 Task: Open Card Card0000000189 in Board Board0000000048 in Workspace WS0000000016 in Trello. Add Member Ayush98111@gmail.com to Card Card0000000189 in Board Board0000000048 in Workspace WS0000000016 in Trello. Add Purple Label titled Label0000000189 to Card Card0000000189 in Board Board0000000048 in Workspace WS0000000016 in Trello. Add Checklist CL0000000189 to Card Card0000000189 in Board Board0000000048 in Workspace WS0000000016 in Trello. Add Dates with Start Date as Aug 01 2023 and Due Date as Aug 31 2023 to Card Card0000000189 in Board Board0000000048 in Workspace WS0000000016 in Trello
Action: Mouse moved to (642, 66)
Screenshot: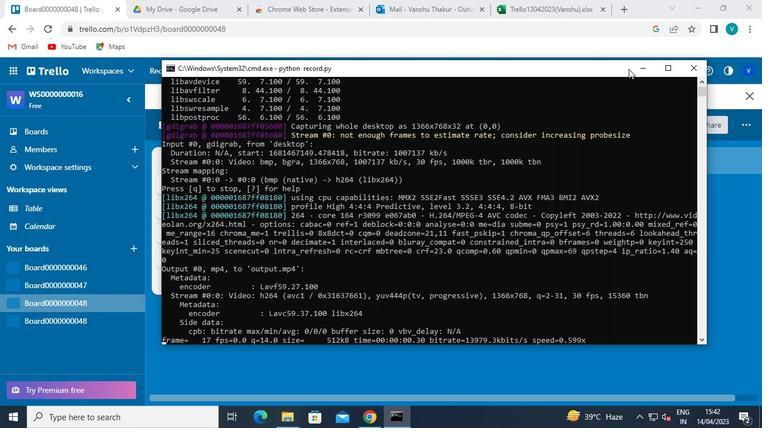 
Action: Mouse pressed left at (642, 66)
Screenshot: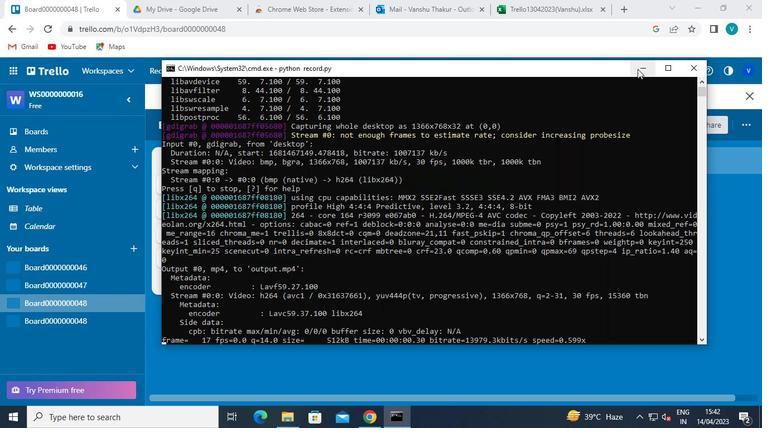 
Action: Mouse moved to (217, 184)
Screenshot: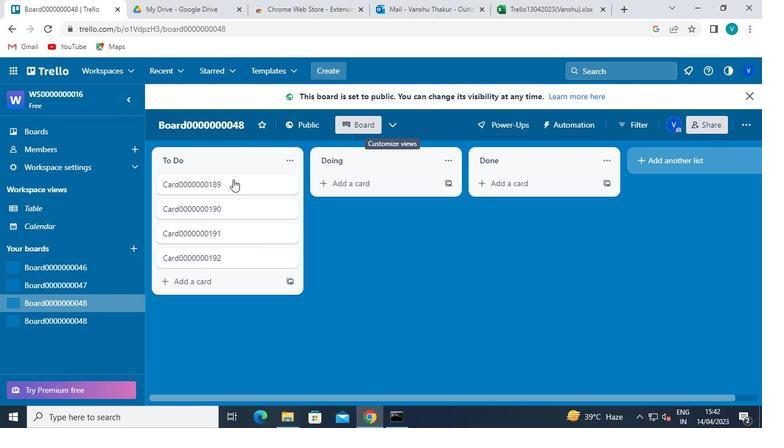 
Action: Mouse pressed left at (217, 184)
Screenshot: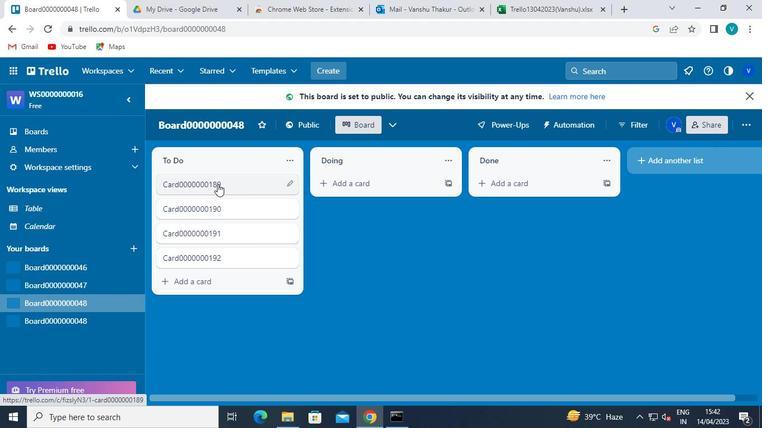 
Action: Mouse moved to (536, 160)
Screenshot: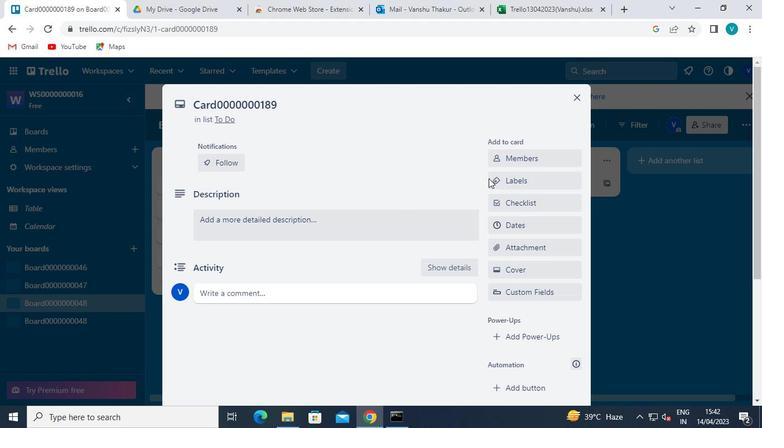 
Action: Mouse pressed left at (536, 160)
Screenshot: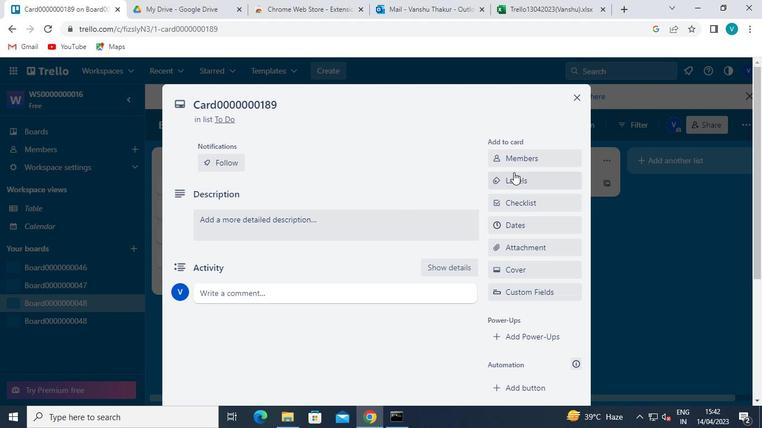 
Action: Mouse moved to (526, 207)
Screenshot: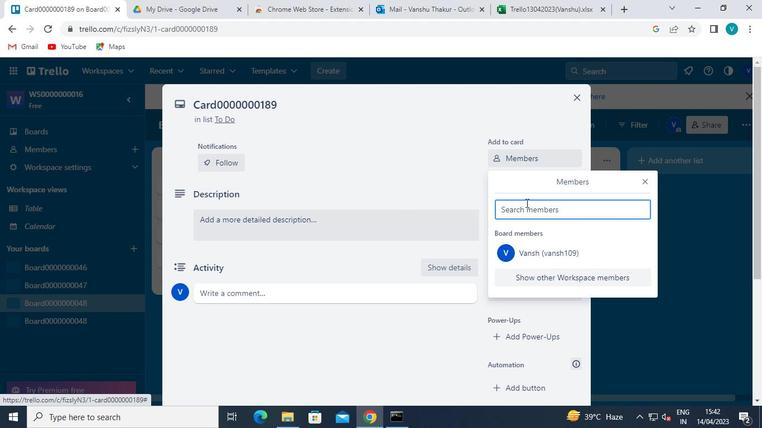 
Action: Mouse pressed left at (526, 207)
Screenshot: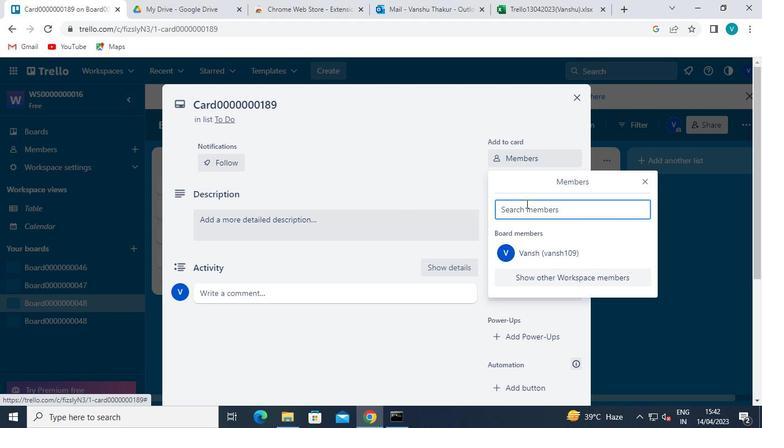 
Action: Mouse moved to (526, 207)
Screenshot: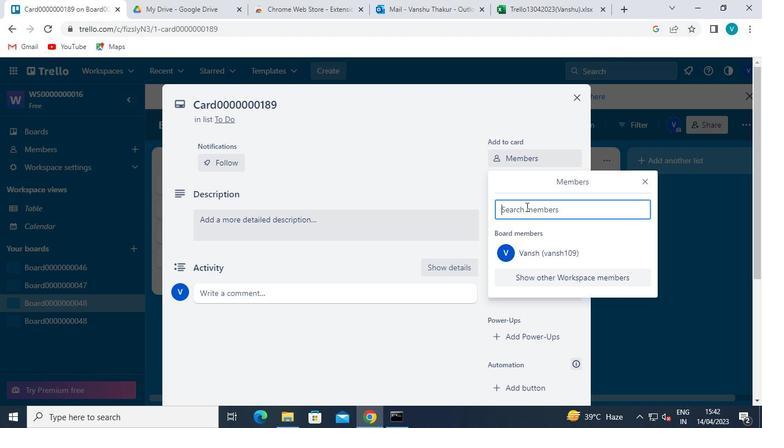 
Action: Keyboard Key.shift
Screenshot: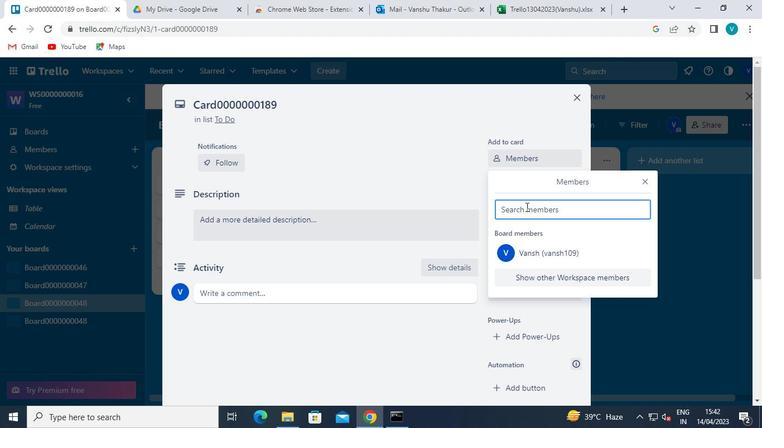 
Action: Keyboard A
Screenshot: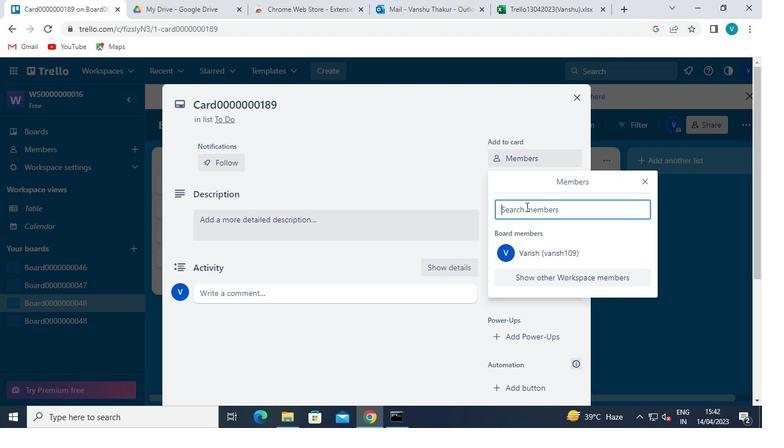 
Action: Keyboard y
Screenshot: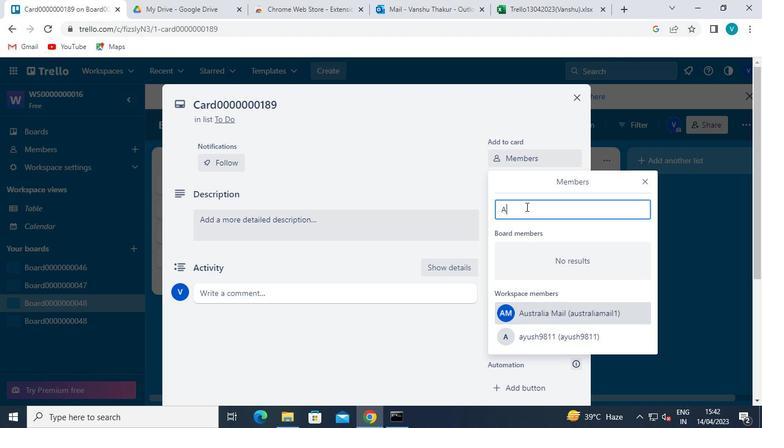 
Action: Keyboard u
Screenshot: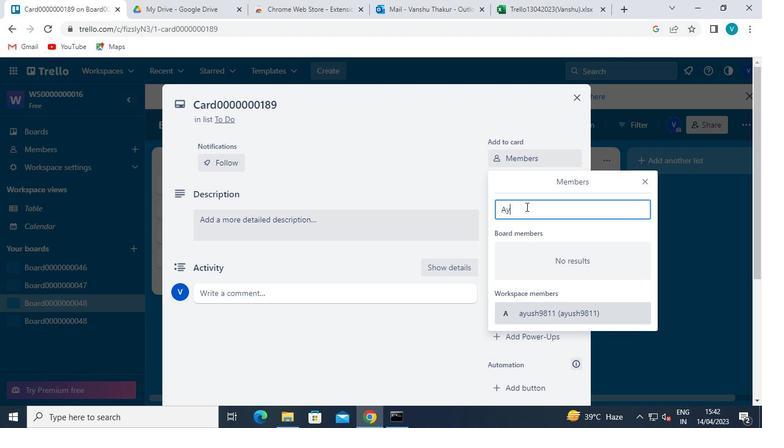 
Action: Keyboard s
Screenshot: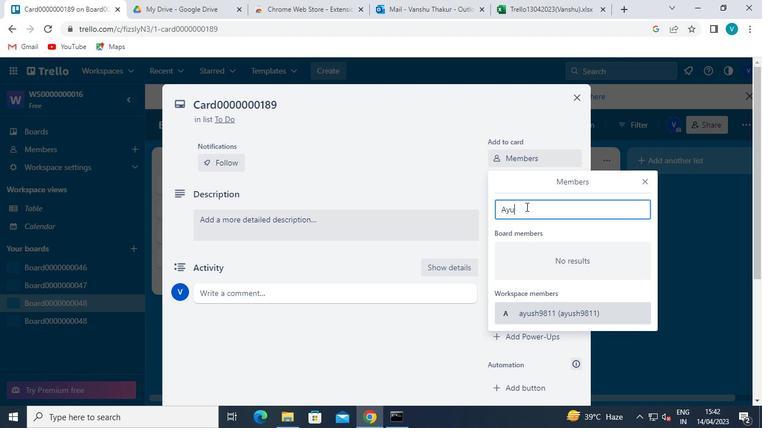 
Action: Keyboard h
Screenshot: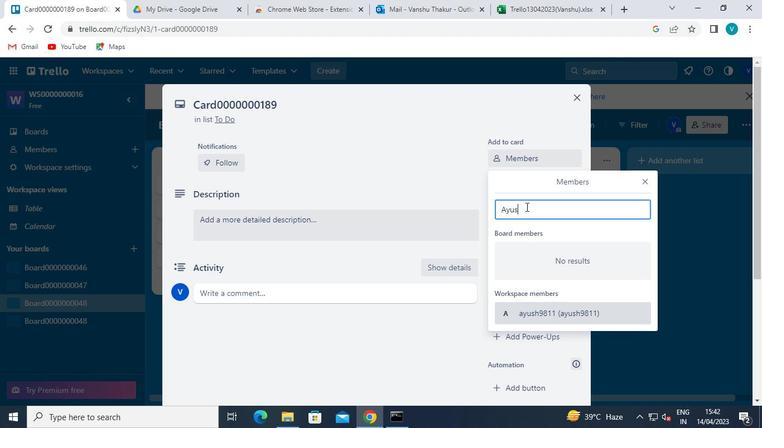
Action: Keyboard <105>
Screenshot: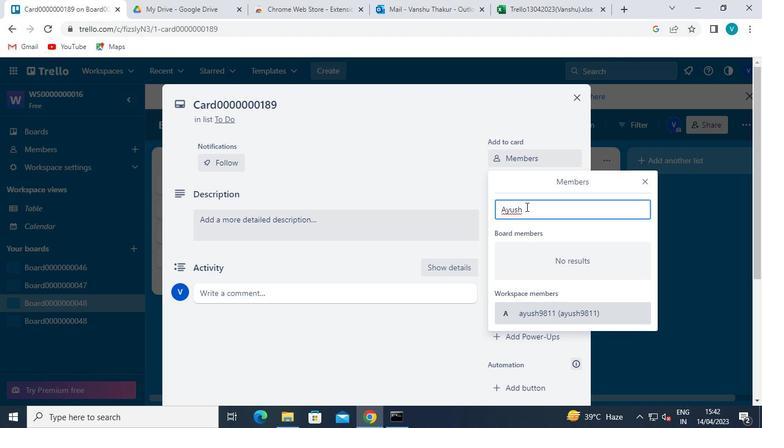 
Action: Keyboard <104>
Screenshot: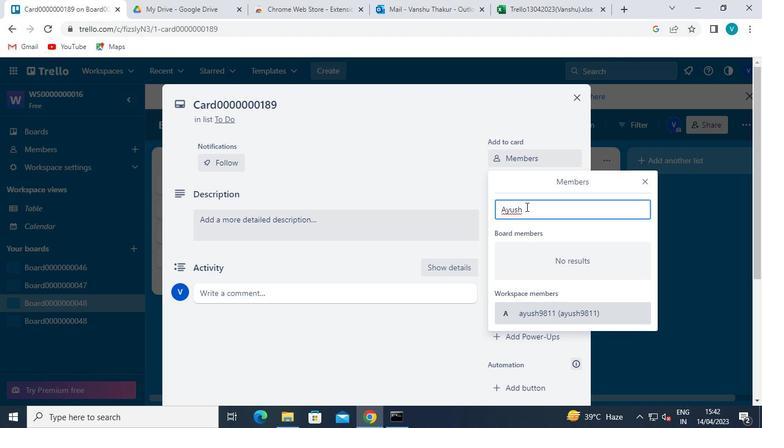 
Action: Keyboard <97>
Screenshot: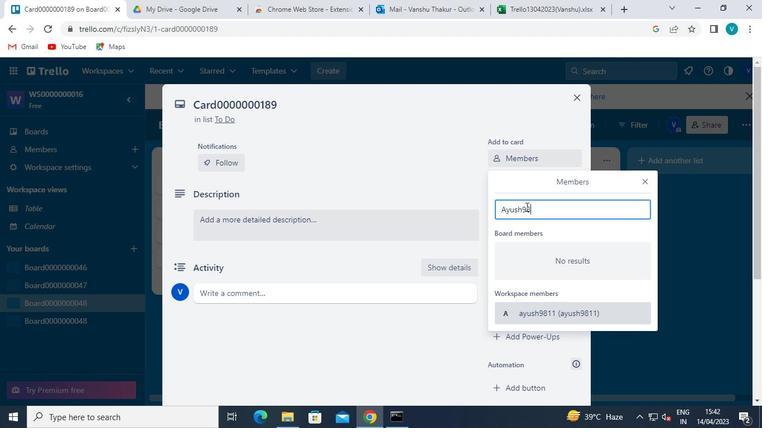 
Action: Keyboard <97>
Screenshot: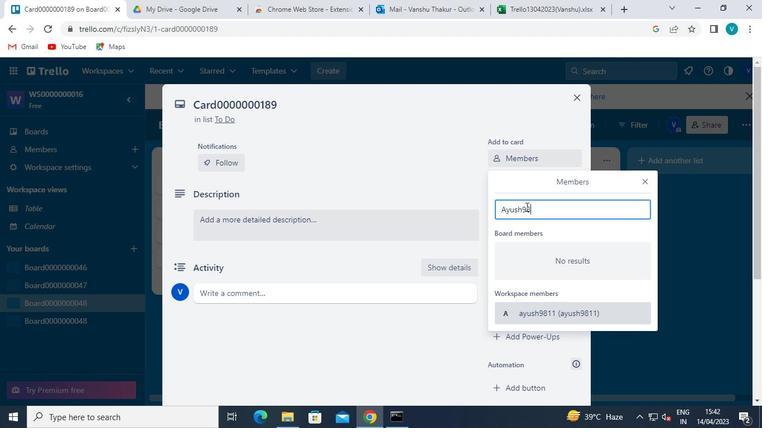 
Action: Keyboard Key.shift
Screenshot: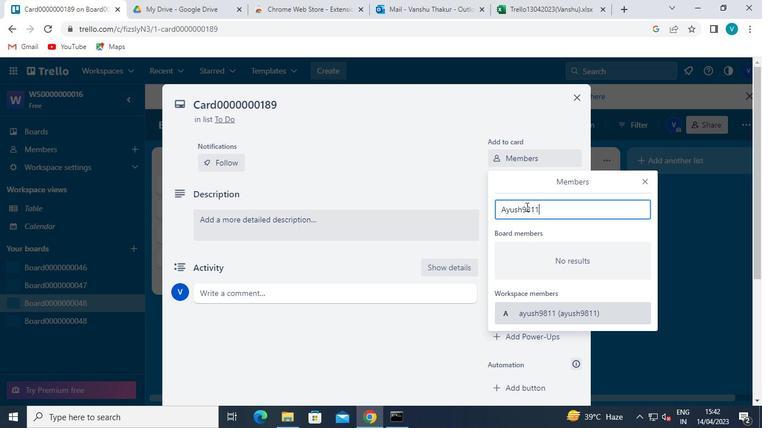 
Action: Keyboard @
Screenshot: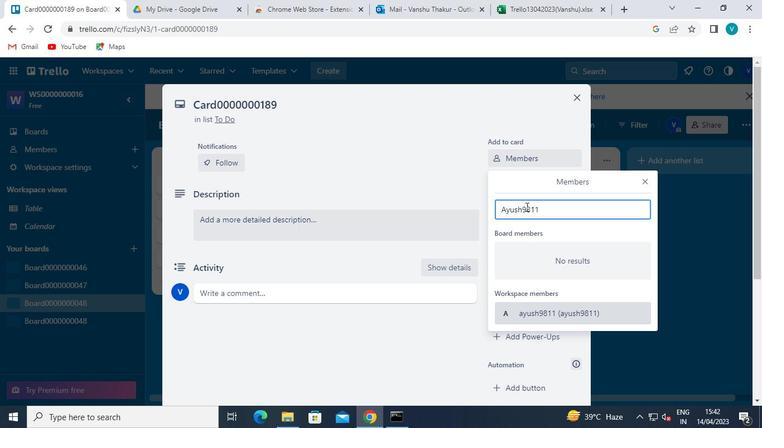 
Action: Keyboard g
Screenshot: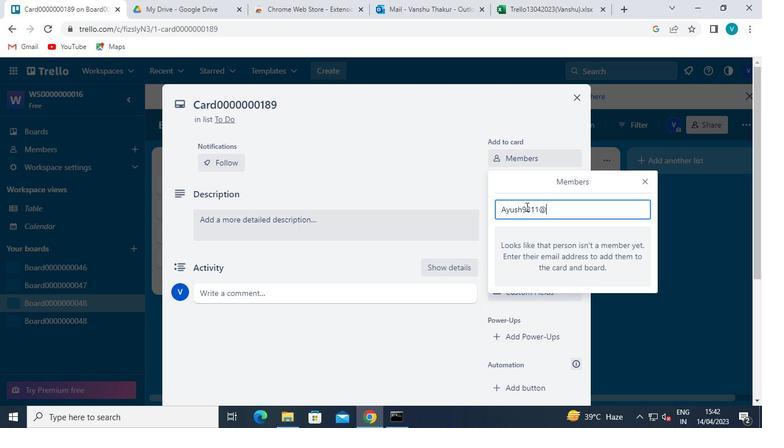 
Action: Keyboard m
Screenshot: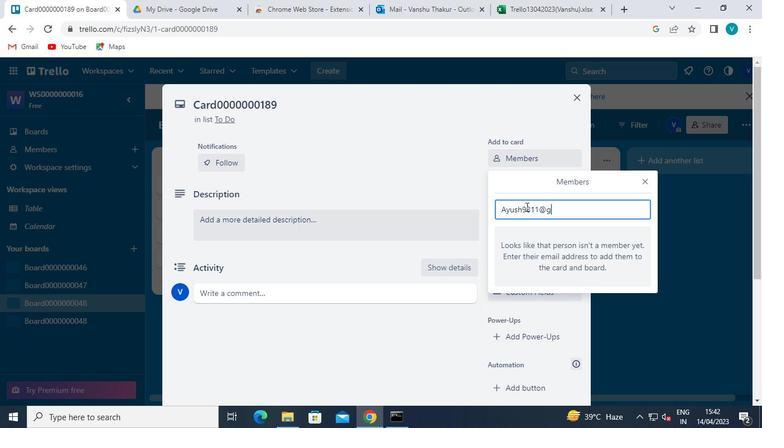 
Action: Keyboard a
Screenshot: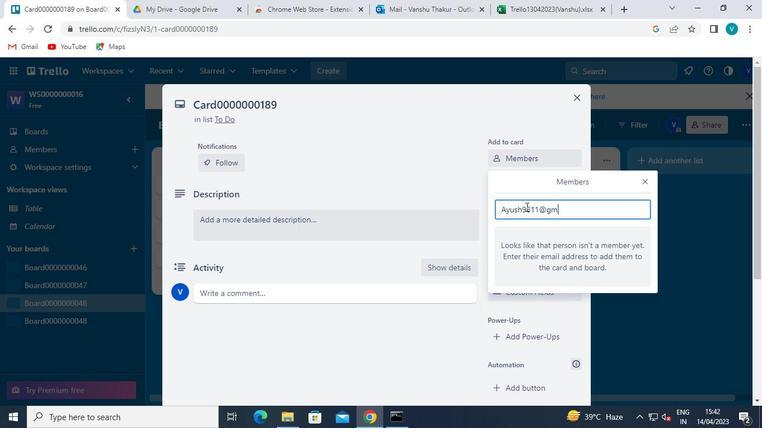 
Action: Keyboard i
Screenshot: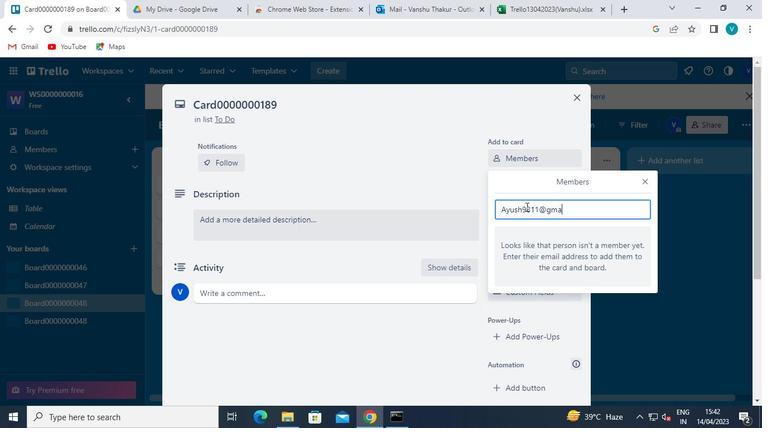 
Action: Keyboard l
Screenshot: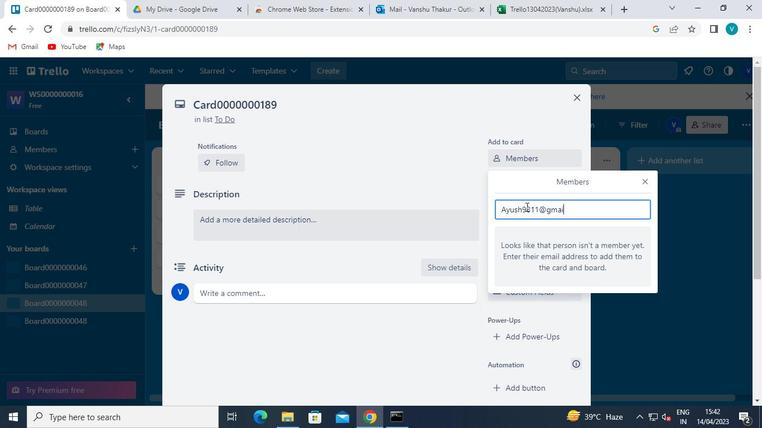 
Action: Keyboard <110>
Screenshot: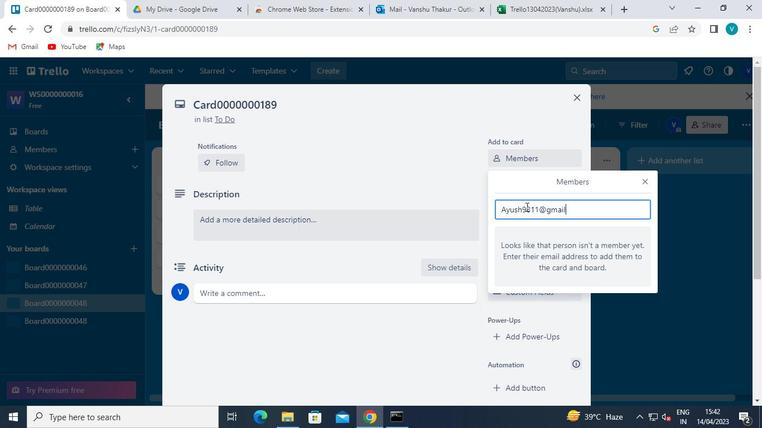 
Action: Keyboard c
Screenshot: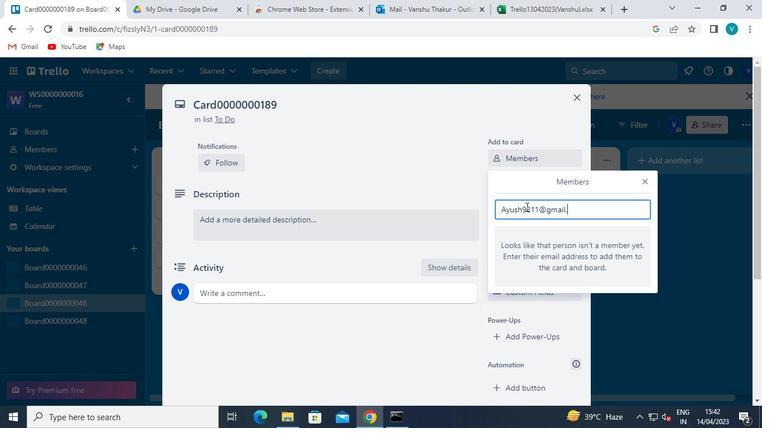 
Action: Keyboard o
Screenshot: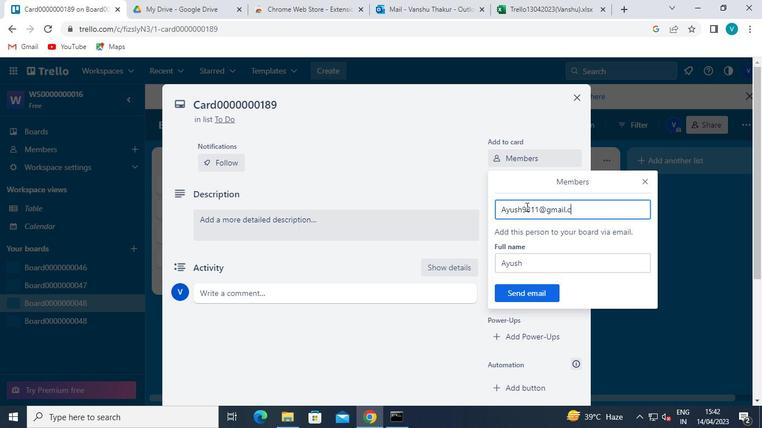 
Action: Keyboard m
Screenshot: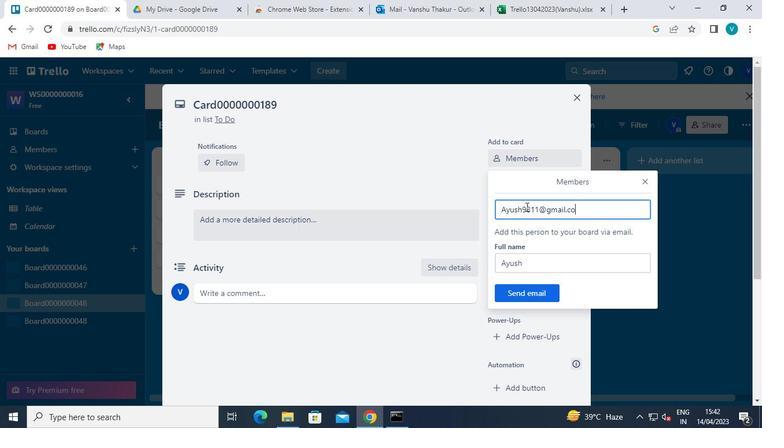 
Action: Mouse moved to (518, 296)
Screenshot: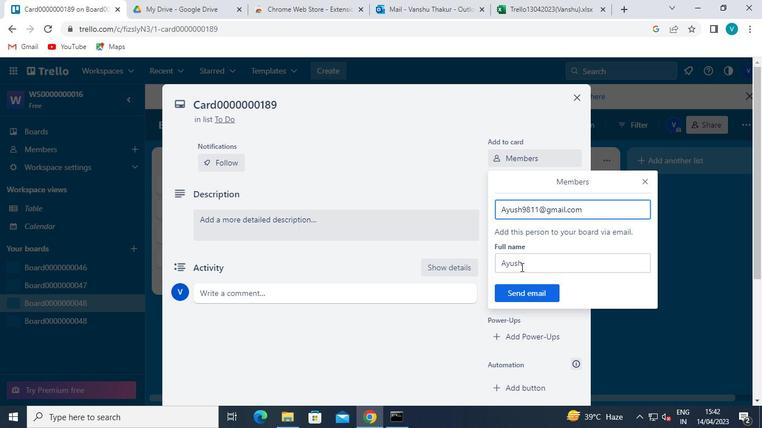 
Action: Mouse pressed left at (518, 296)
Screenshot: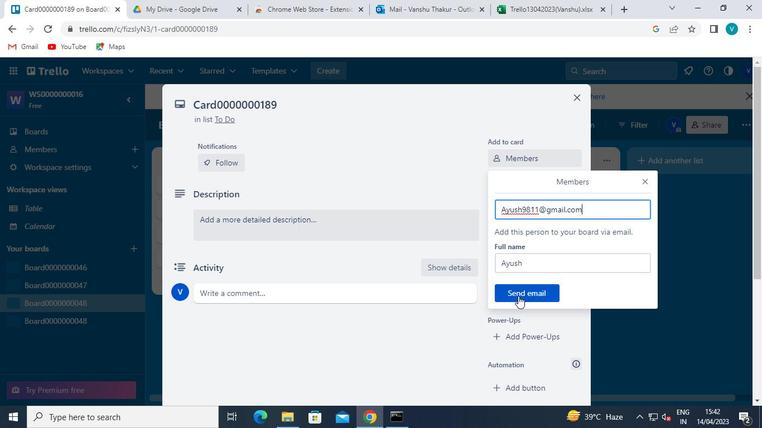 
Action: Mouse moved to (543, 217)
Screenshot: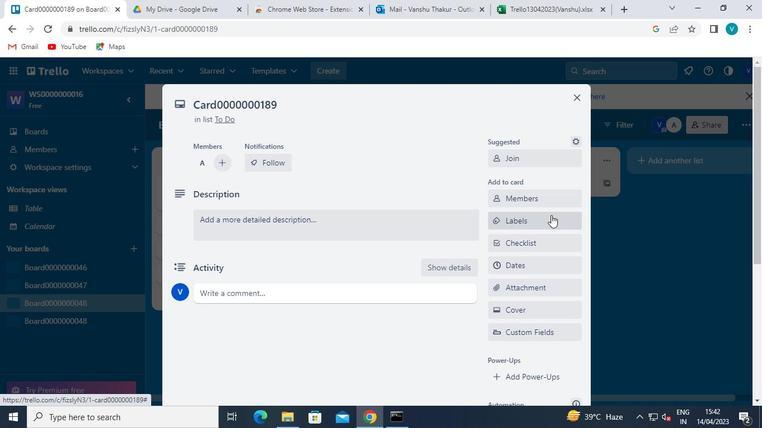 
Action: Mouse pressed left at (543, 217)
Screenshot: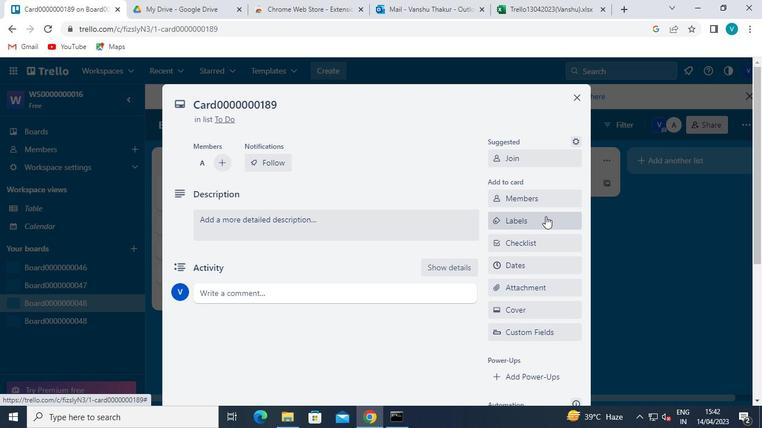 
Action: Mouse moved to (561, 292)
Screenshot: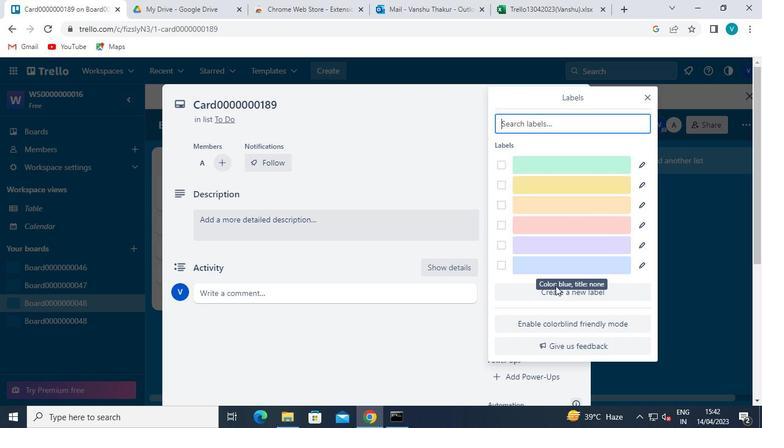 
Action: Mouse pressed left at (561, 292)
Screenshot: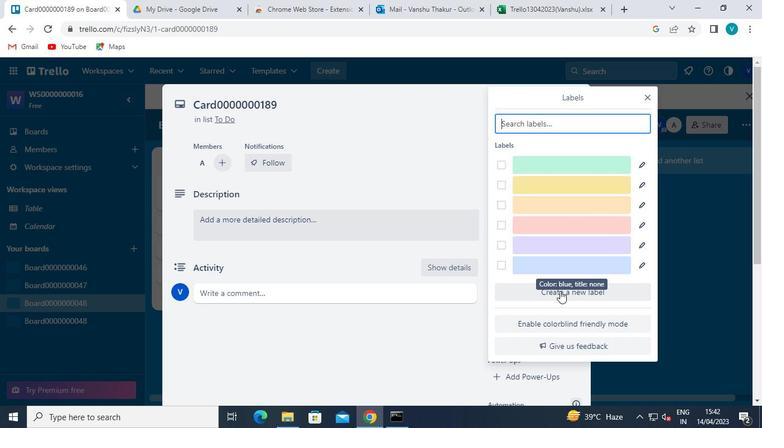 
Action: Mouse moved to (633, 256)
Screenshot: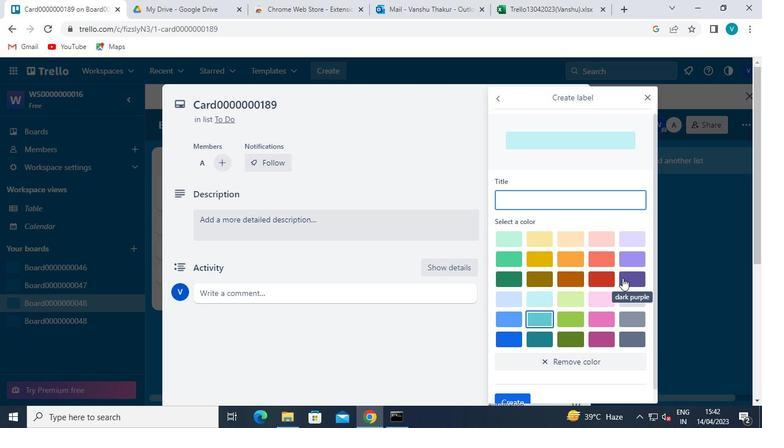 
Action: Mouse pressed left at (633, 256)
Screenshot: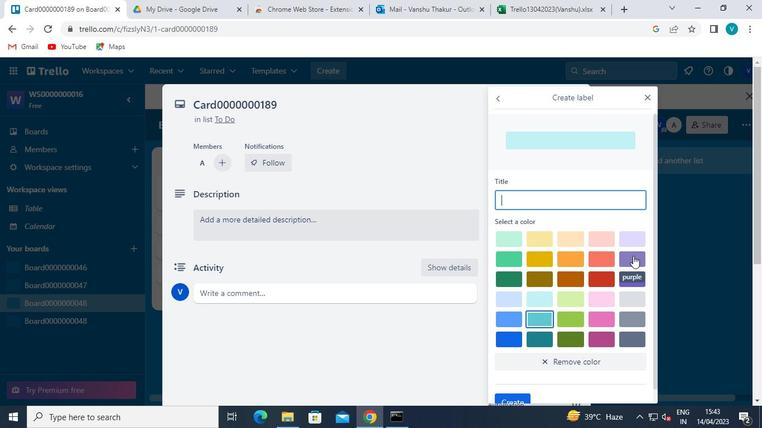 
Action: Mouse moved to (527, 197)
Screenshot: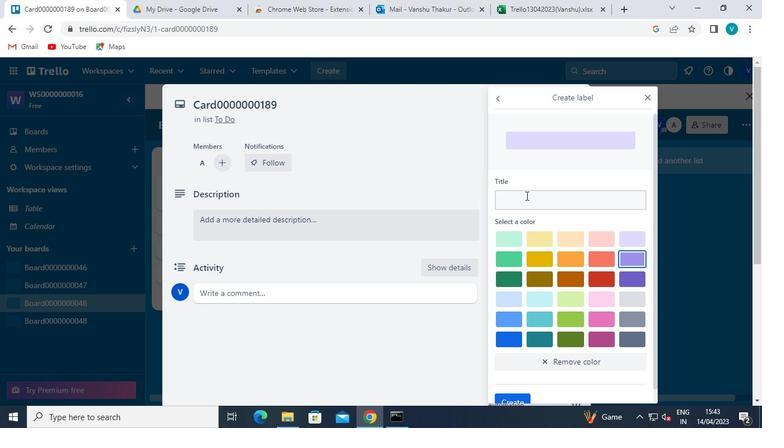 
Action: Mouse pressed left at (527, 197)
Screenshot: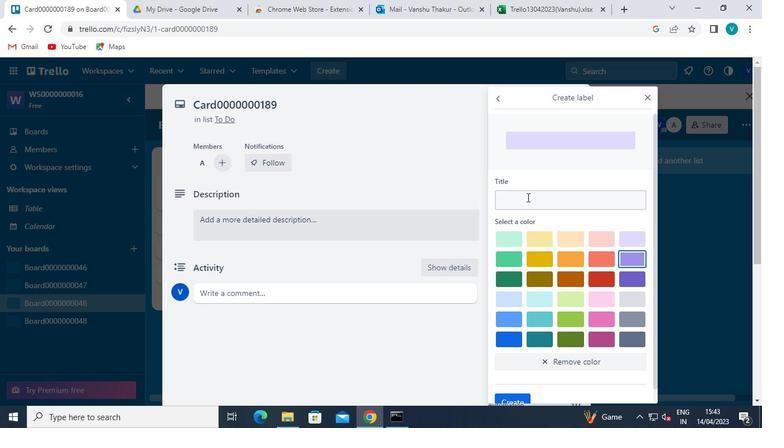 
Action: Mouse moved to (527, 197)
Screenshot: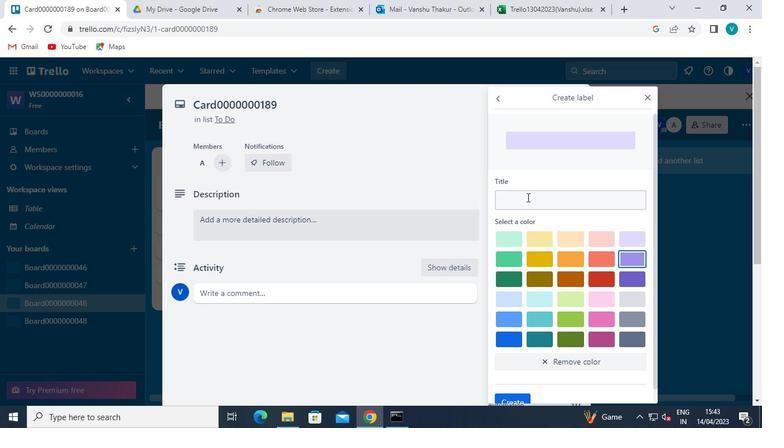 
Action: Keyboard Key.shift
Screenshot: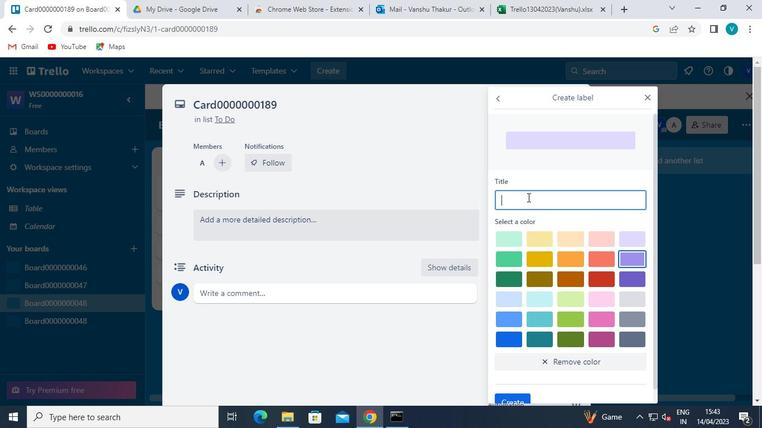 
Action: Keyboard L
Screenshot: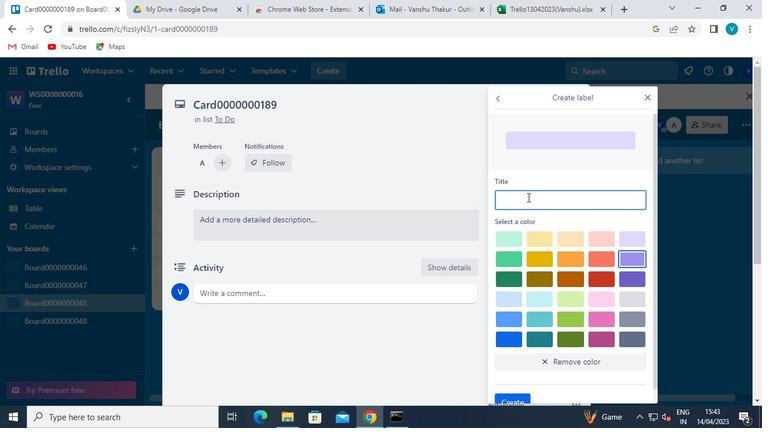 
Action: Keyboard a
Screenshot: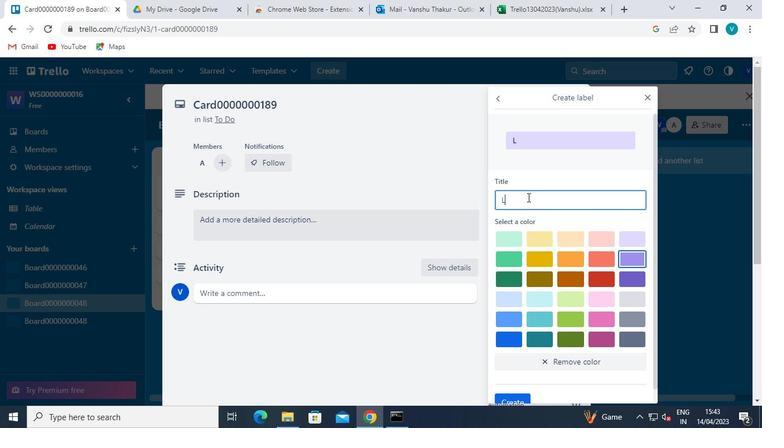 
Action: Keyboard b
Screenshot: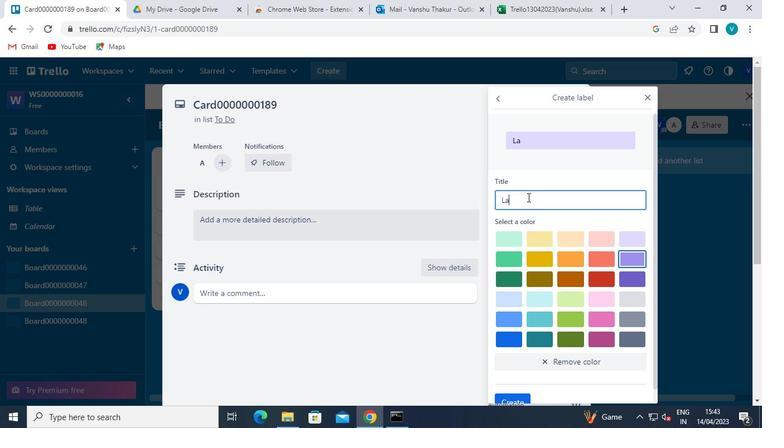 
Action: Keyboard e
Screenshot: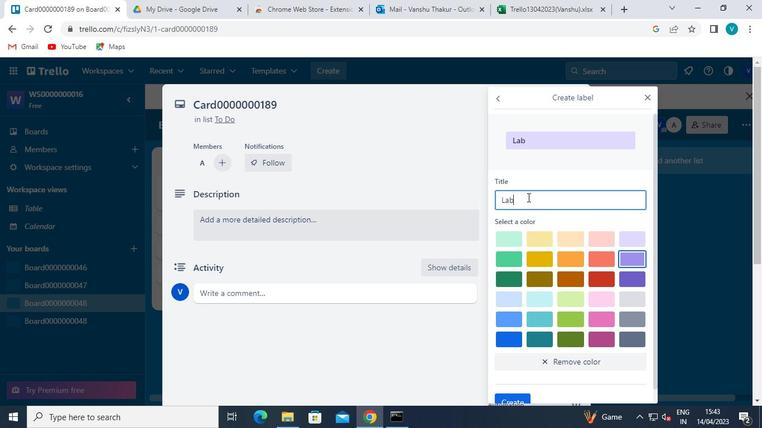
Action: Keyboard l
Screenshot: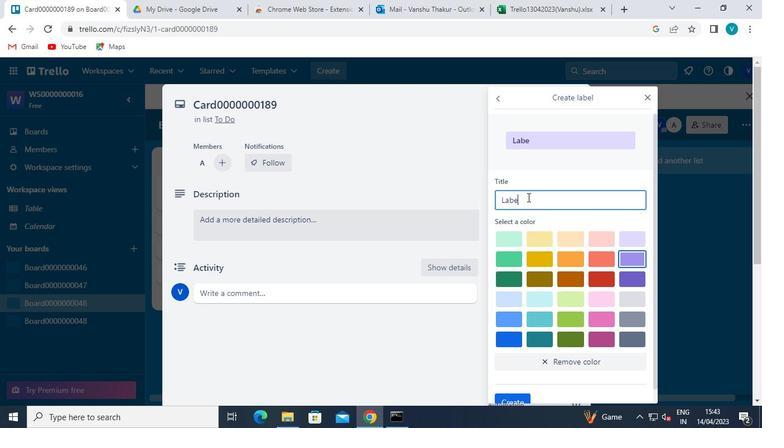 
Action: Keyboard <96>
Screenshot: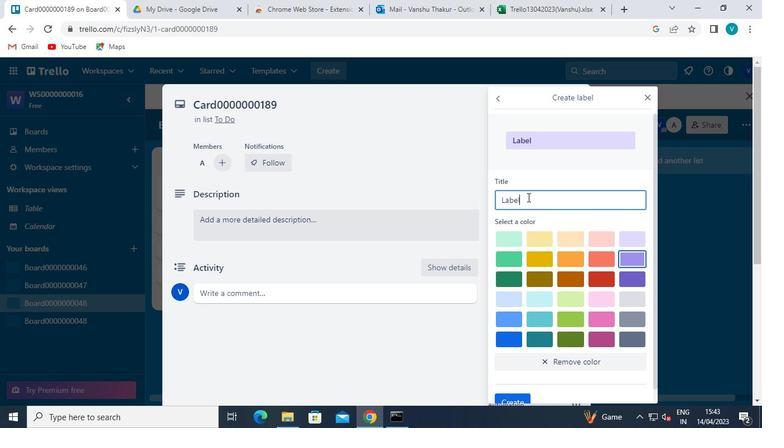 
Action: Keyboard <96>
Screenshot: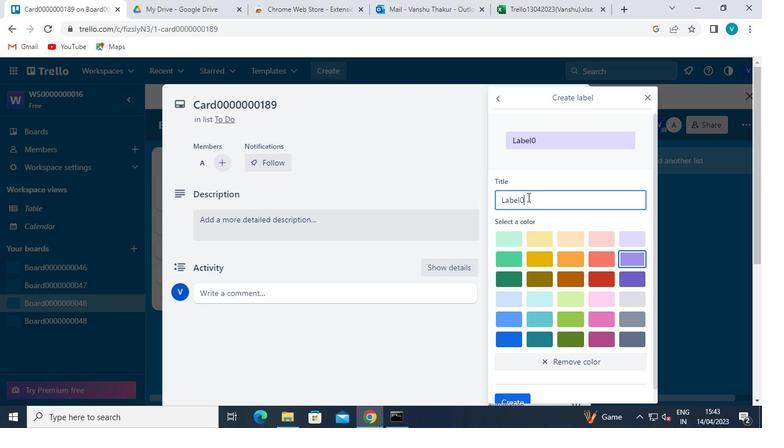 
Action: Keyboard <96>
Screenshot: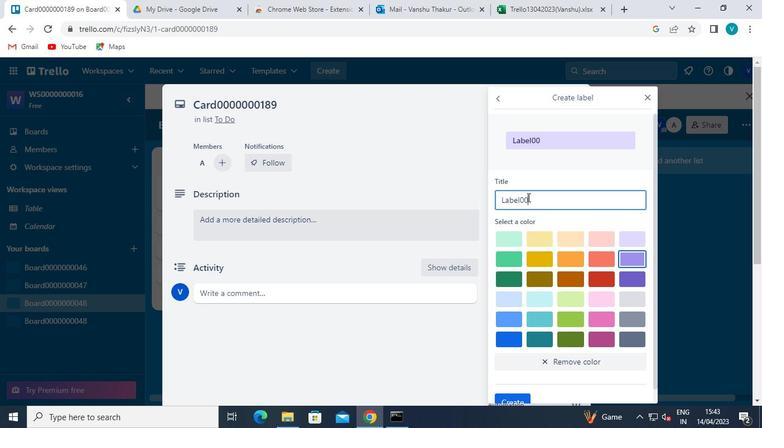 
Action: Keyboard <96>
Screenshot: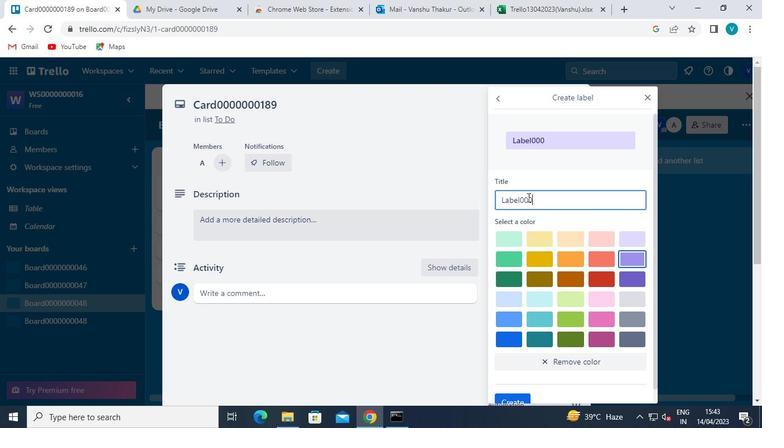 
Action: Keyboard <96>
Screenshot: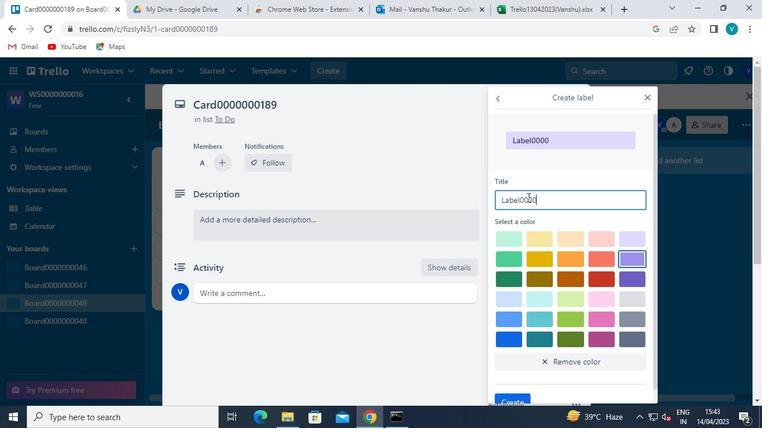 
Action: Keyboard <96>
Screenshot: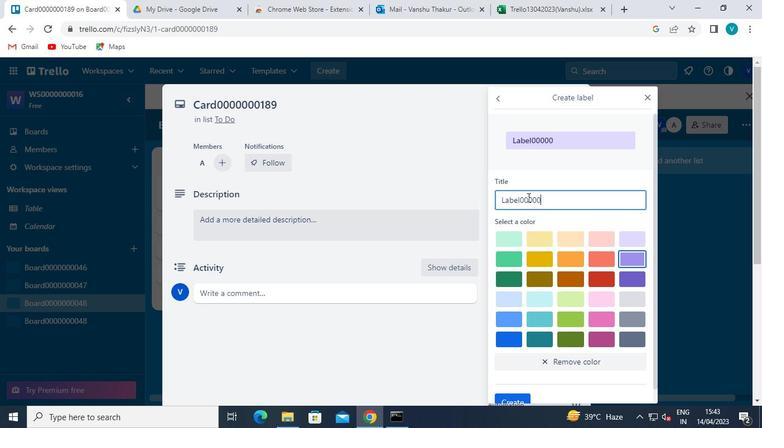
Action: Keyboard <96>
Screenshot: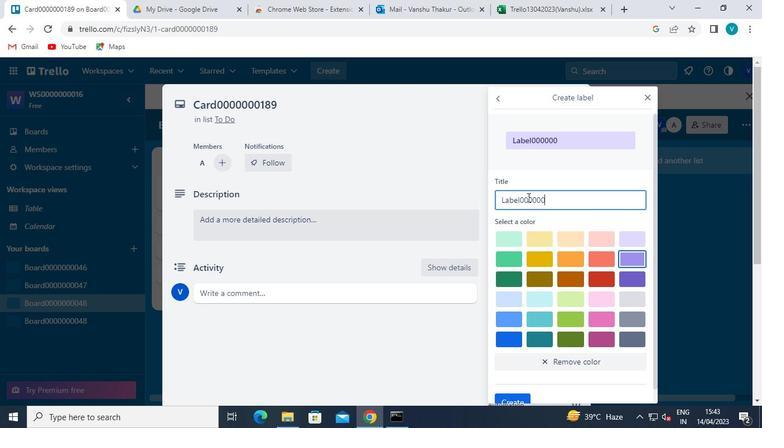 
Action: Keyboard <97>
Screenshot: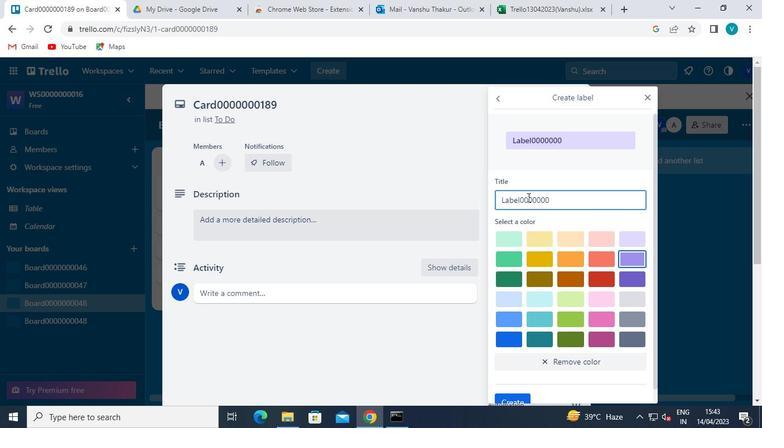 
Action: Keyboard <104>
Screenshot: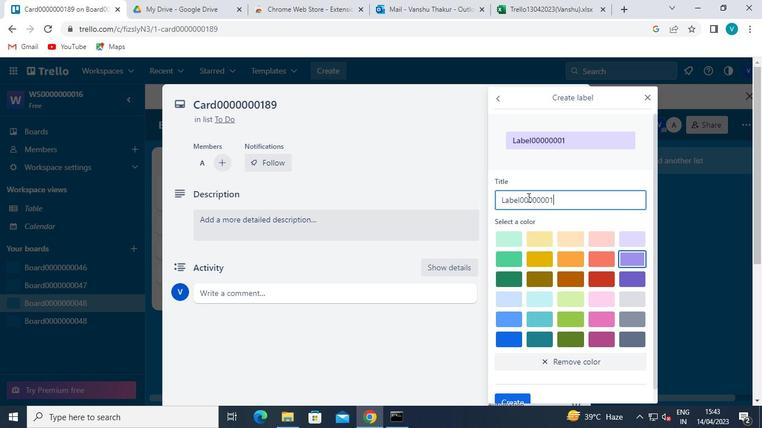 
Action: Keyboard <105>
Screenshot: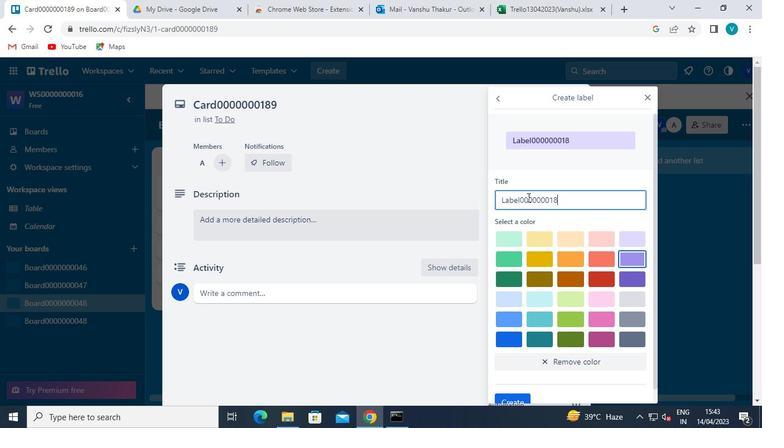 
Action: Mouse moved to (516, 389)
Screenshot: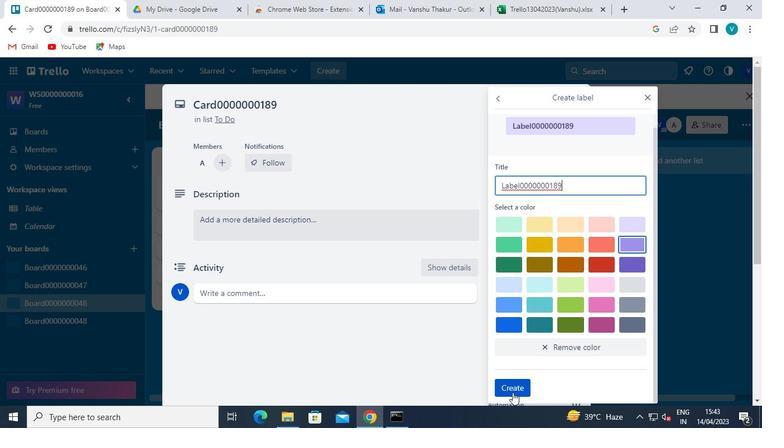 
Action: Mouse pressed left at (516, 389)
Screenshot: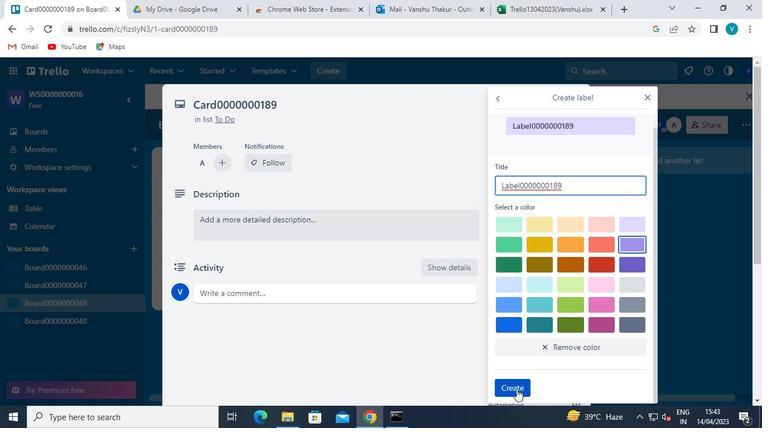 
Action: Mouse moved to (649, 104)
Screenshot: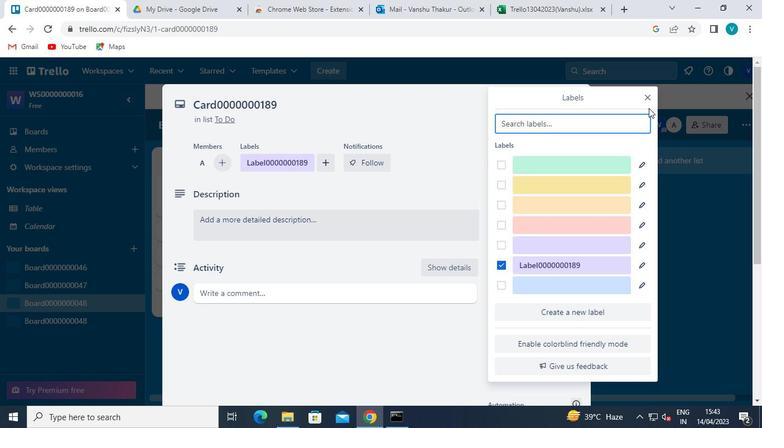 
Action: Mouse pressed left at (649, 104)
Screenshot: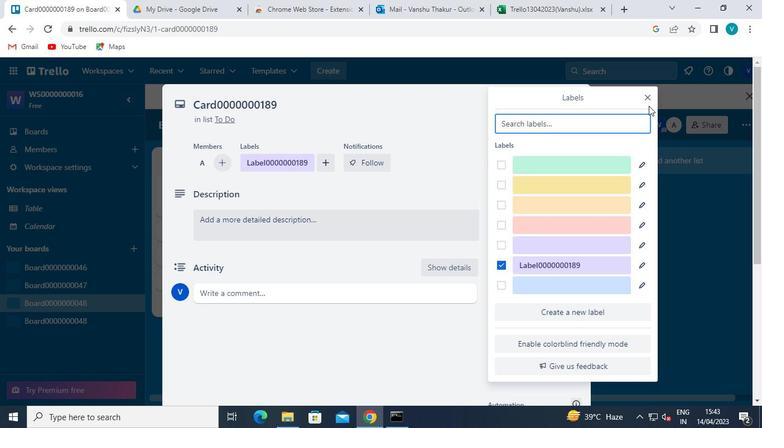 
Action: Mouse moved to (649, 99)
Screenshot: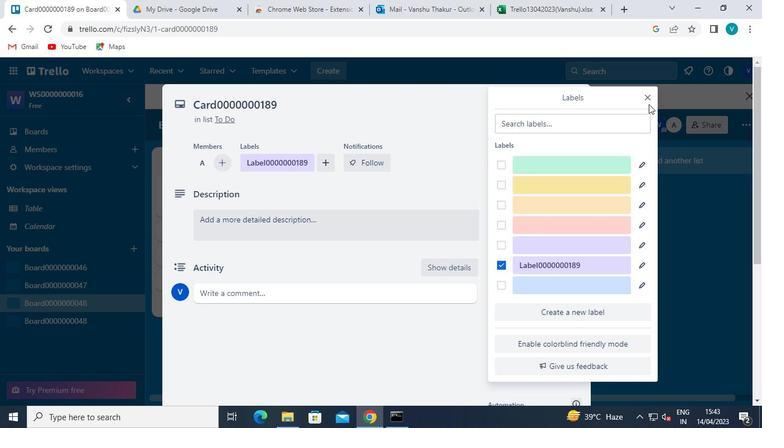 
Action: Mouse pressed left at (649, 99)
Screenshot: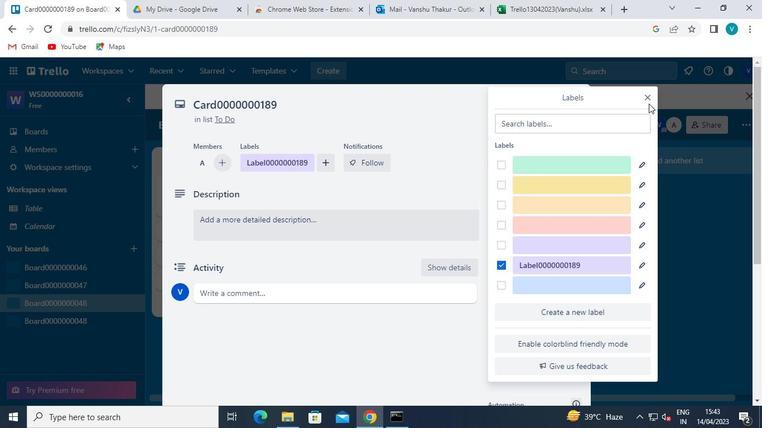 
Action: Mouse moved to (545, 243)
Screenshot: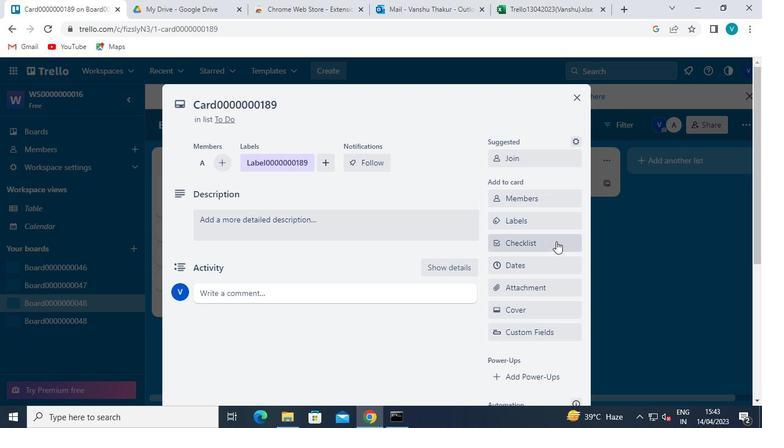 
Action: Mouse pressed left at (545, 243)
Screenshot: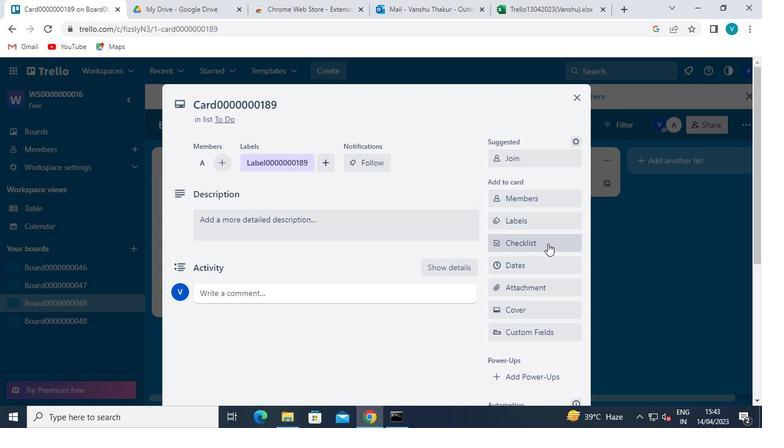 
Action: Mouse moved to (553, 290)
Screenshot: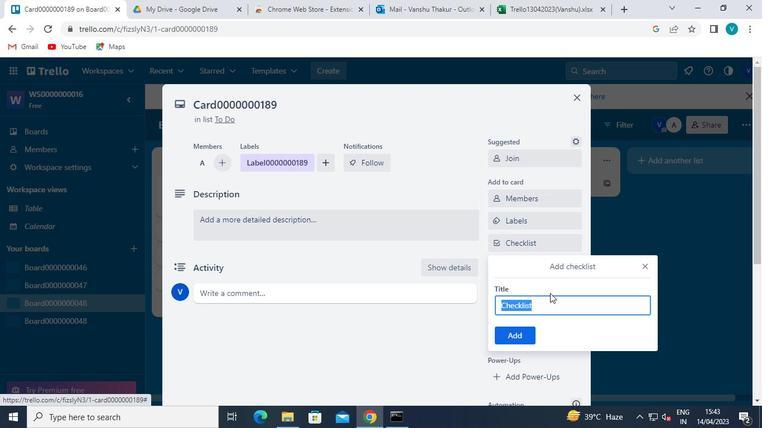 
Action: Keyboard Key.shift
Screenshot: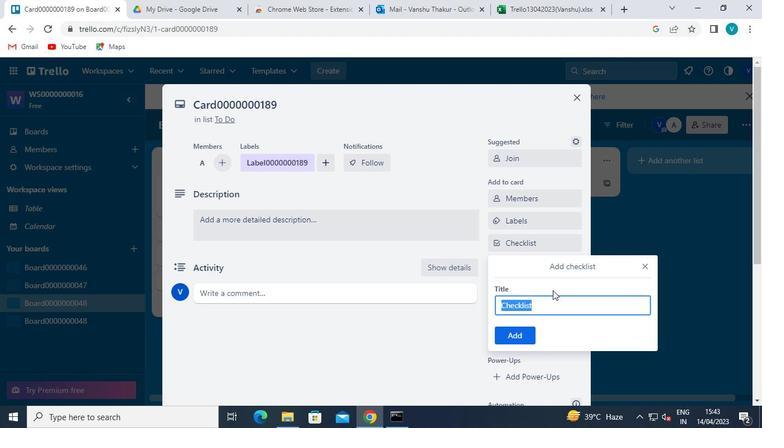 
Action: Keyboard C
Screenshot: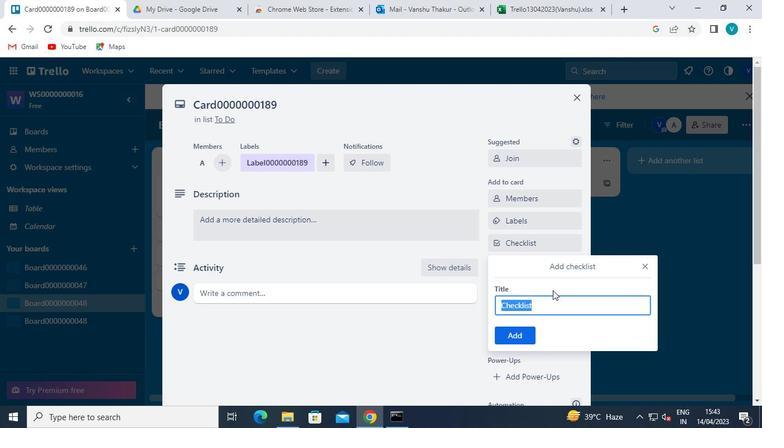 
Action: Keyboard L
Screenshot: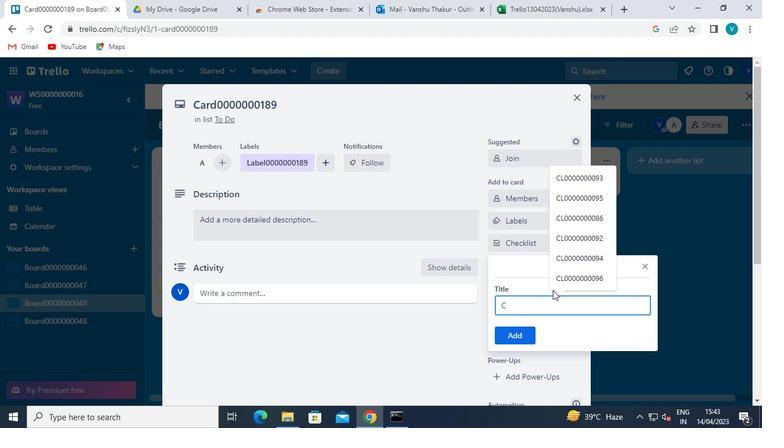 
Action: Keyboard <96>
Screenshot: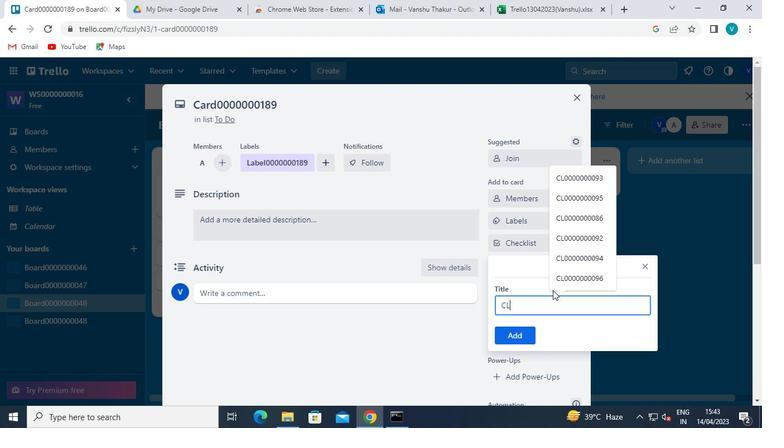
Action: Keyboard <96>
Screenshot: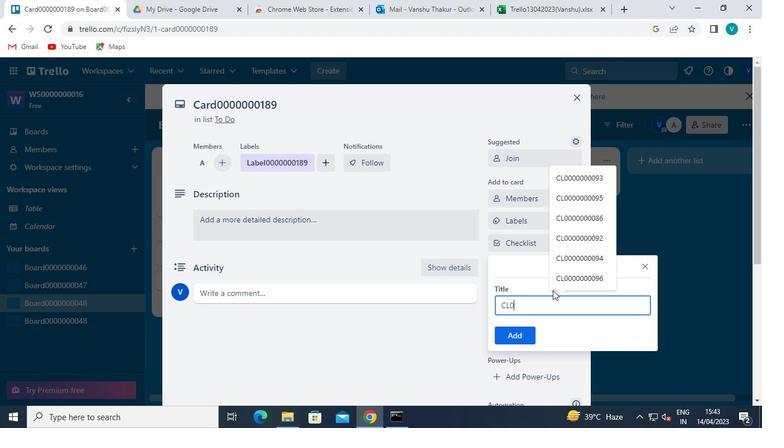 
Action: Keyboard <96>
Screenshot: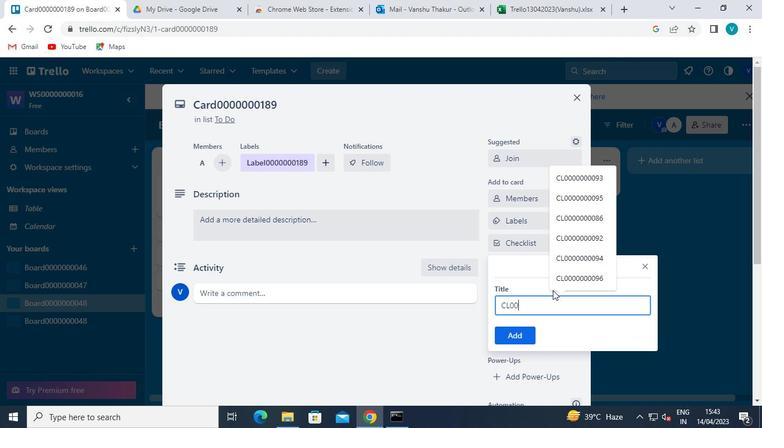 
Action: Keyboard <96>
Screenshot: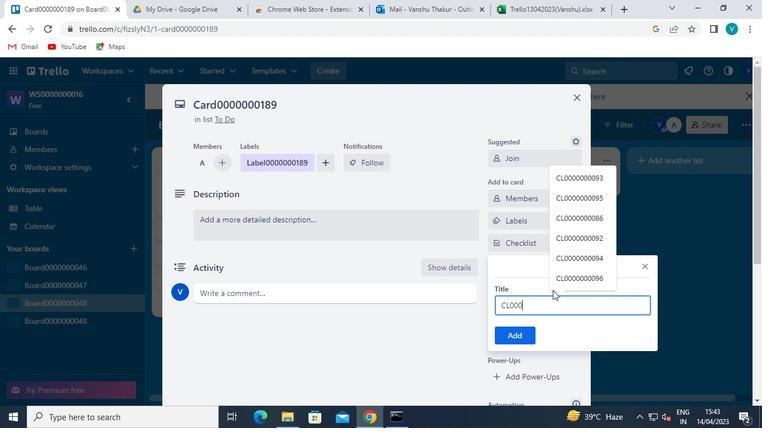 
Action: Keyboard <96>
Screenshot: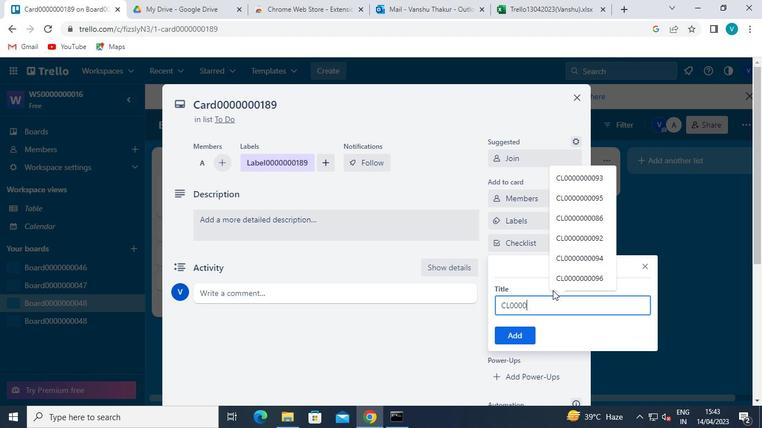 
Action: Keyboard <96>
Screenshot: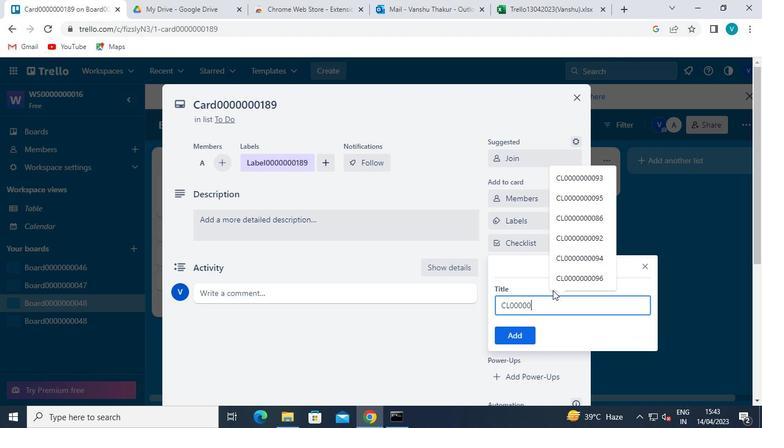 
Action: Keyboard <96>
Screenshot: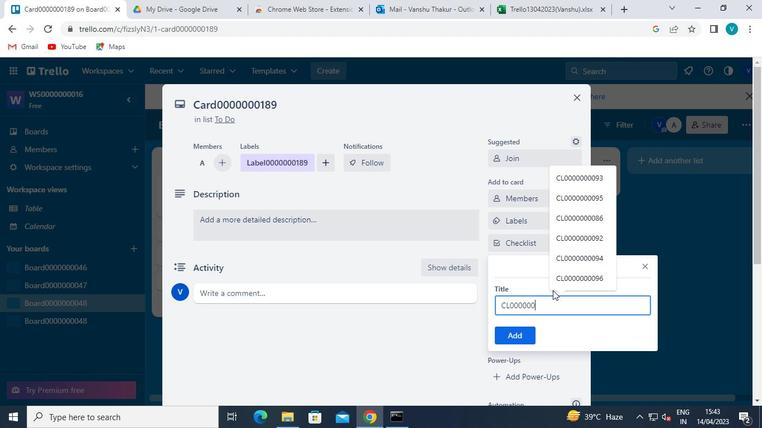 
Action: Keyboard <97>
Screenshot: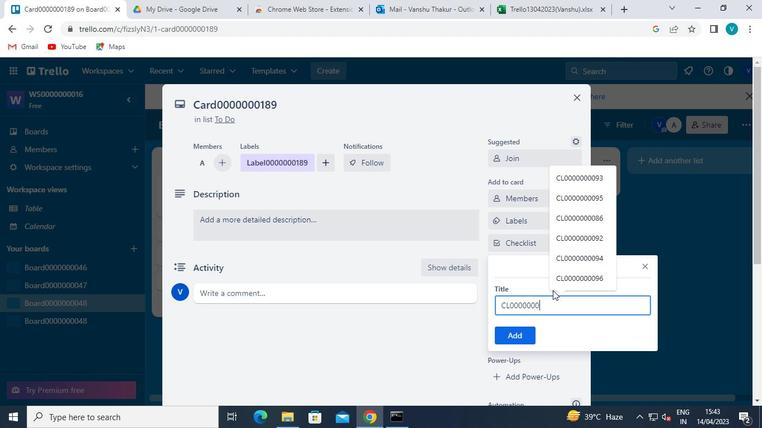 
Action: Keyboard <104>
Screenshot: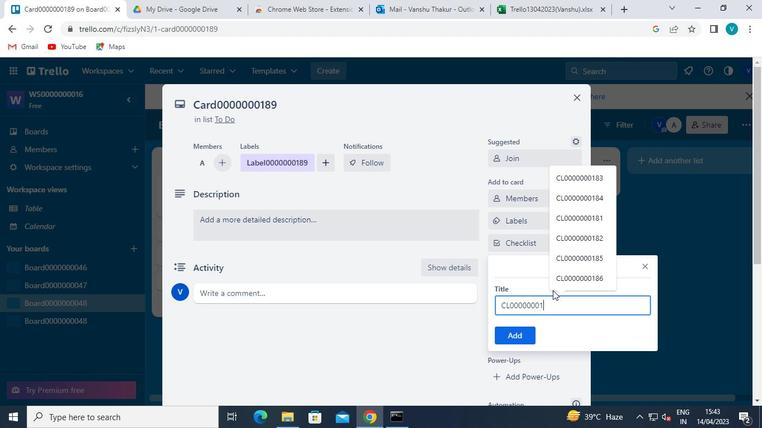 
Action: Keyboard <105>
Screenshot: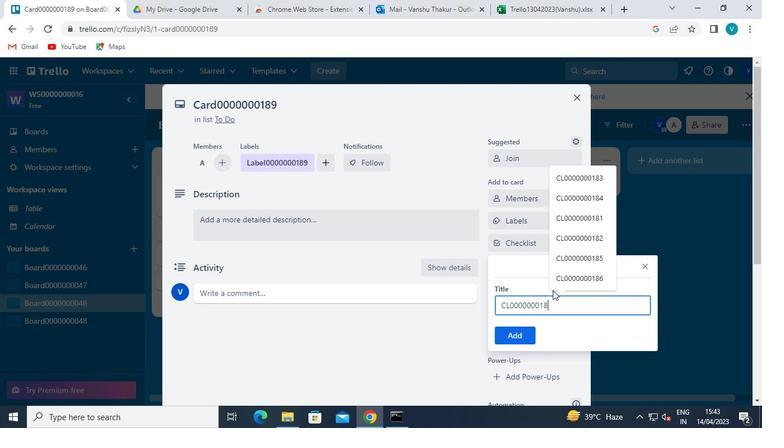
Action: Mouse moved to (526, 333)
Screenshot: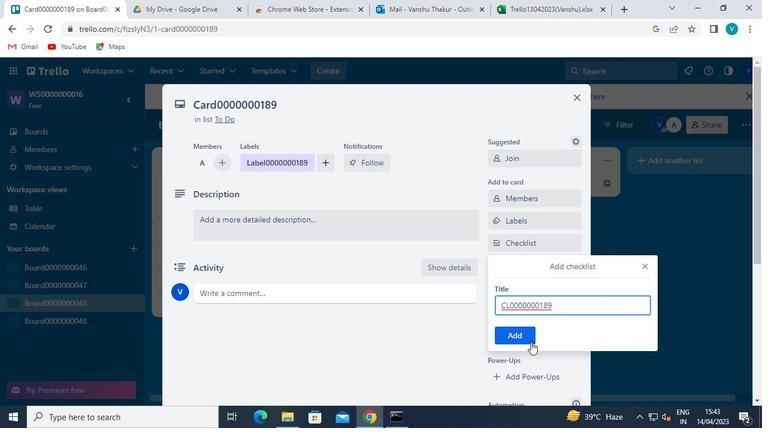 
Action: Mouse pressed left at (526, 333)
Screenshot: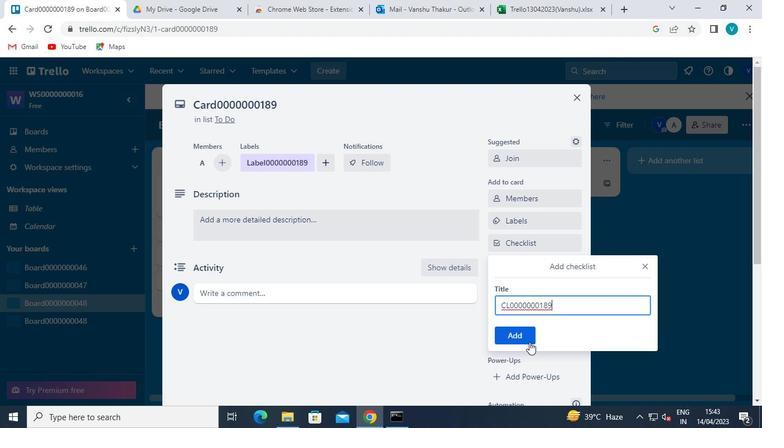 
Action: Mouse moved to (515, 263)
Screenshot: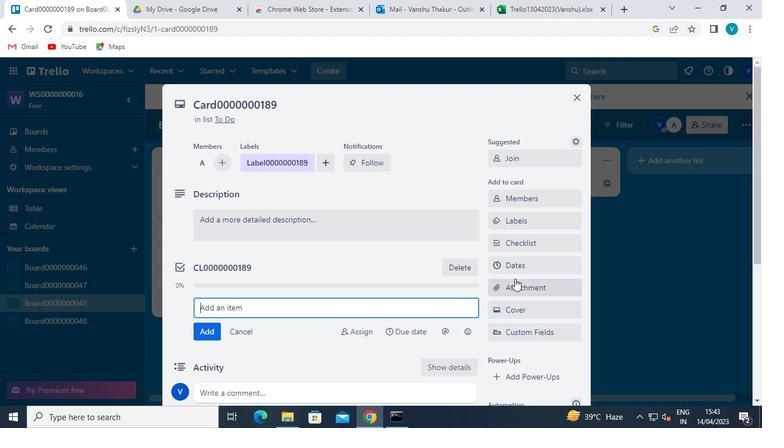 
Action: Mouse pressed left at (515, 263)
Screenshot: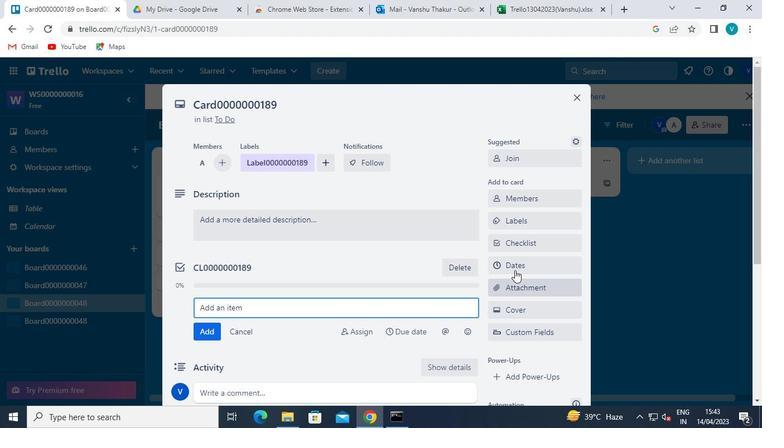 
Action: Mouse moved to (501, 303)
Screenshot: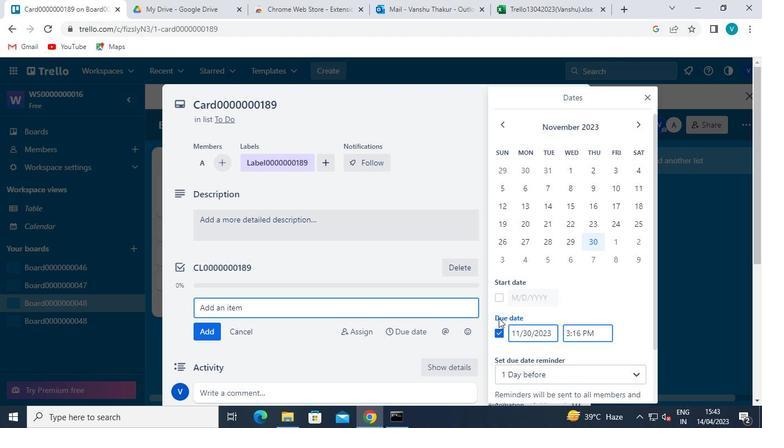 
Action: Mouse pressed left at (501, 303)
Screenshot: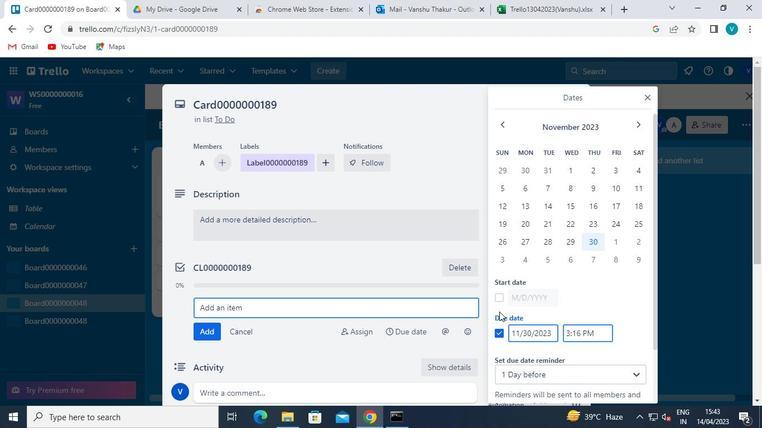 
Action: Mouse moved to (502, 122)
Screenshot: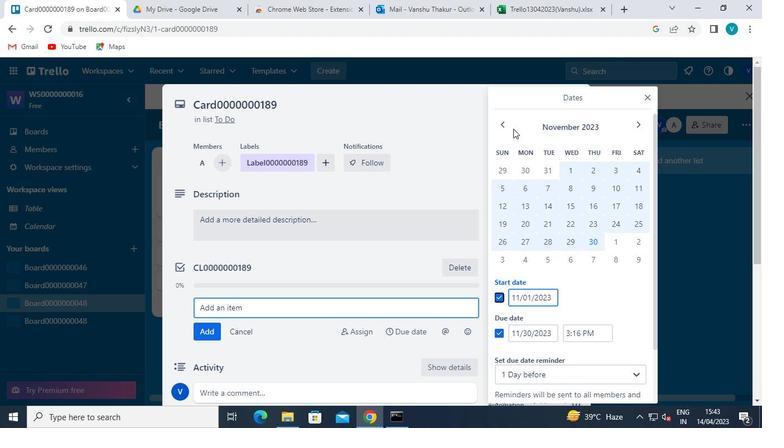 
Action: Mouse pressed left at (502, 122)
Screenshot: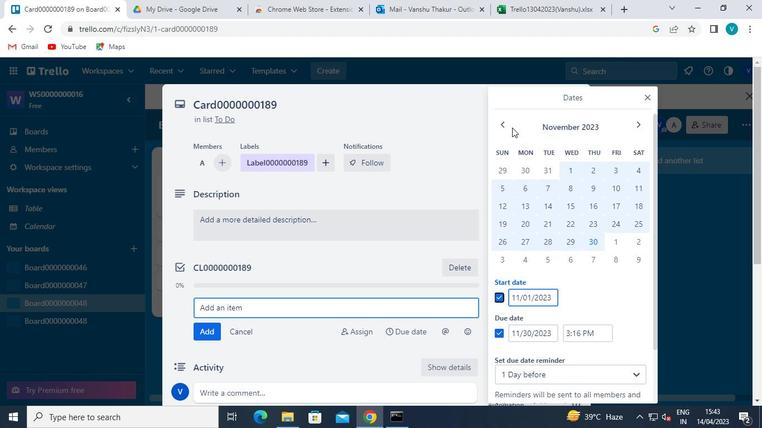 
Action: Mouse pressed left at (502, 122)
Screenshot: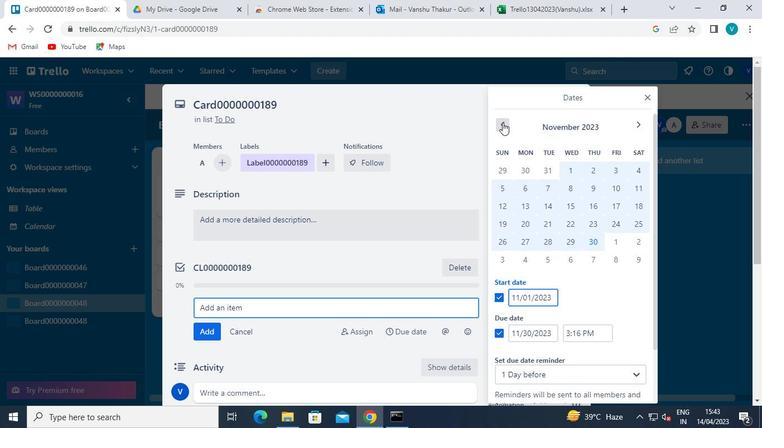 
Action: Mouse moved to (503, 122)
Screenshot: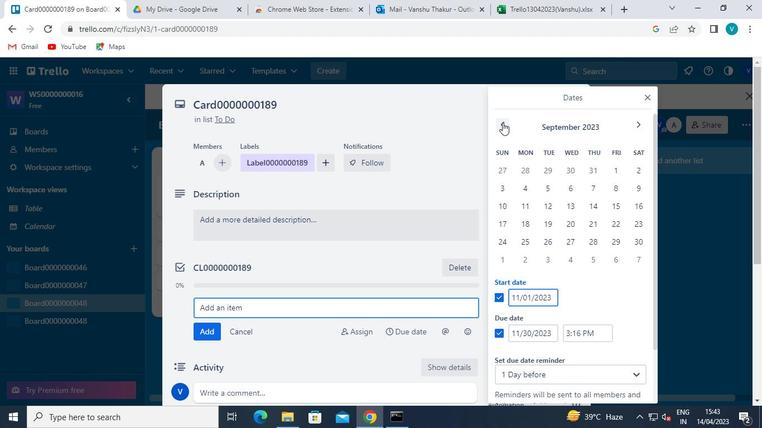 
Action: Mouse pressed left at (503, 122)
Screenshot: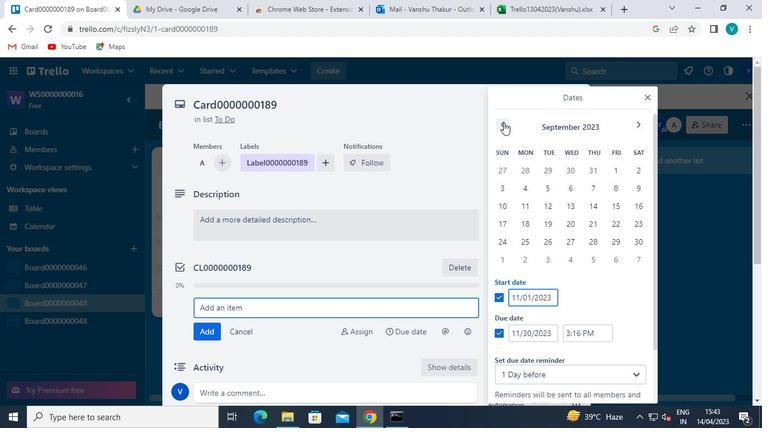 
Action: Mouse moved to (543, 166)
Screenshot: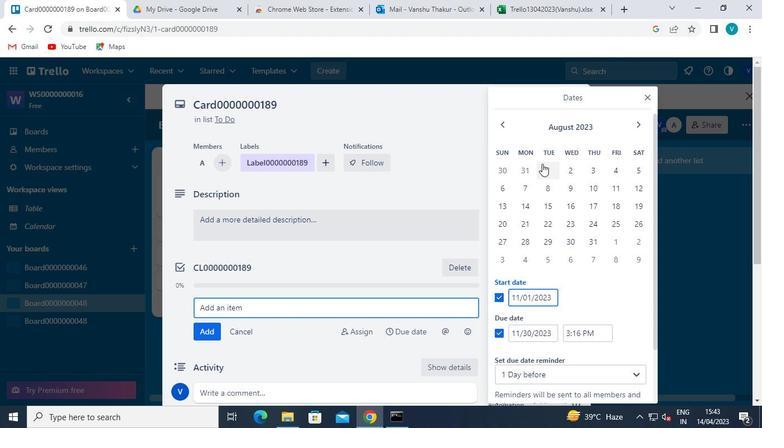 
Action: Mouse pressed left at (543, 166)
Screenshot: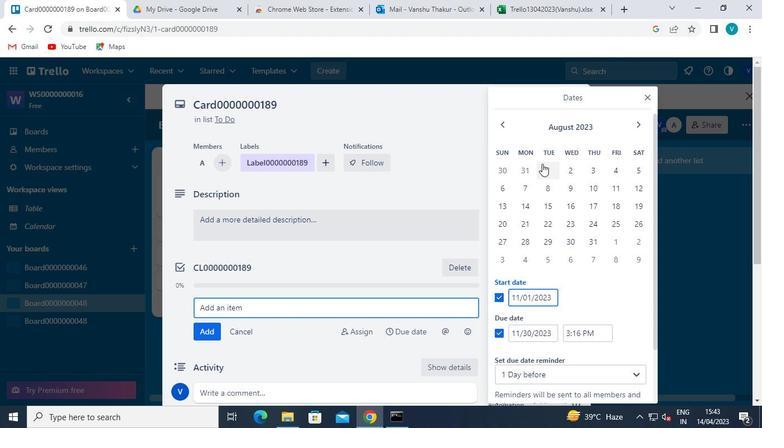 
Action: Mouse moved to (587, 239)
Screenshot: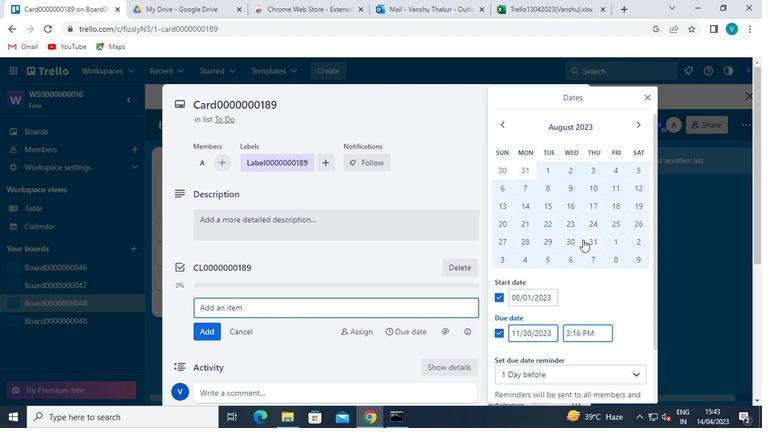 
Action: Mouse pressed left at (587, 239)
Screenshot: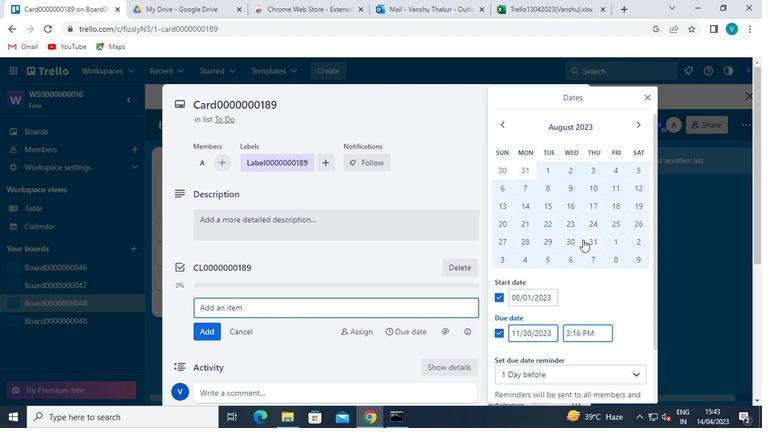 
Action: Mouse moved to (530, 359)
Screenshot: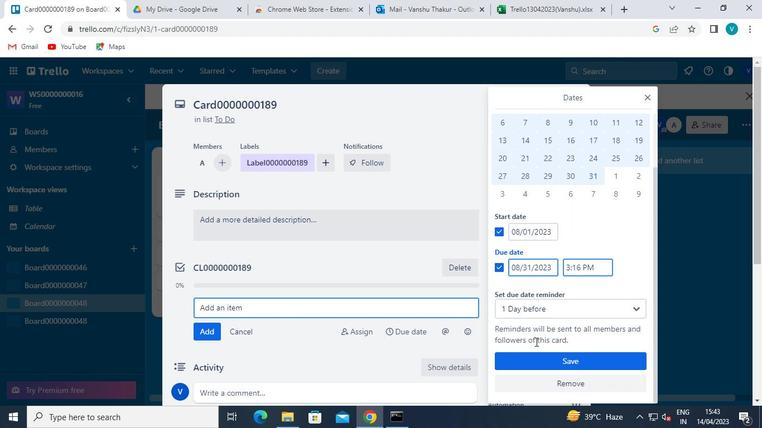 
Action: Mouse pressed left at (530, 359)
Screenshot: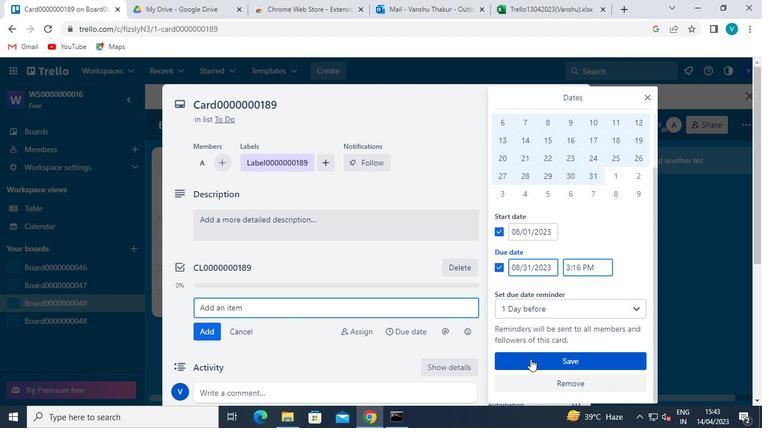 
Action: Mouse moved to (395, 414)
Screenshot: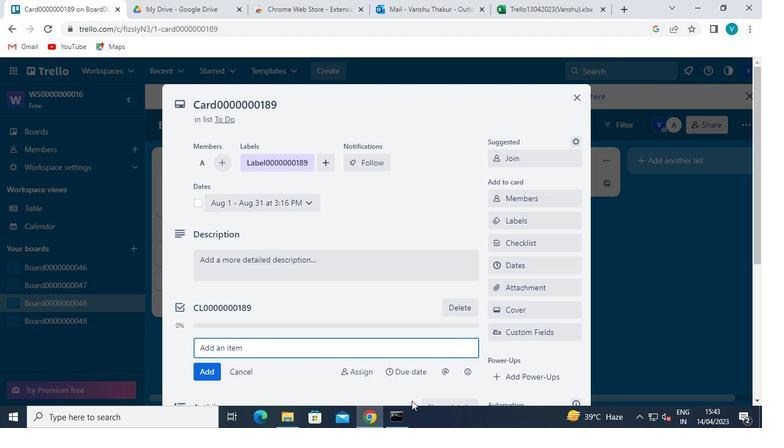 
Action: Mouse pressed left at (395, 414)
Screenshot: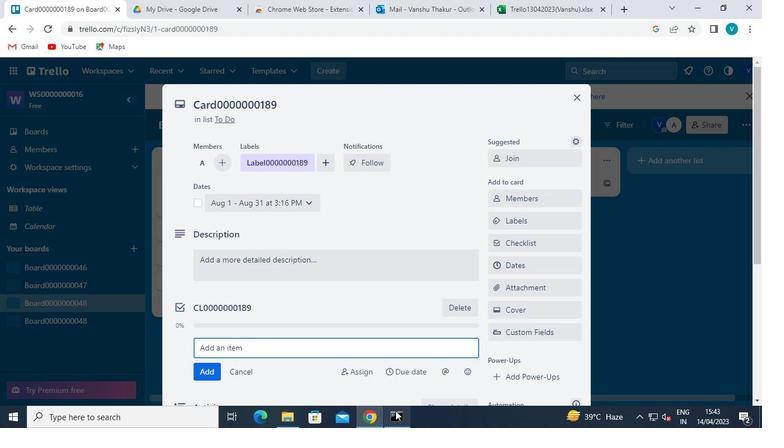 
Action: Mouse moved to (693, 66)
Screenshot: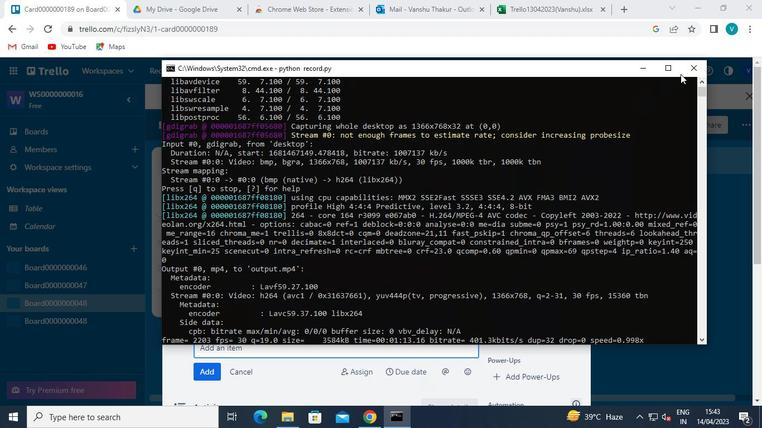 
Action: Mouse pressed left at (693, 66)
Screenshot: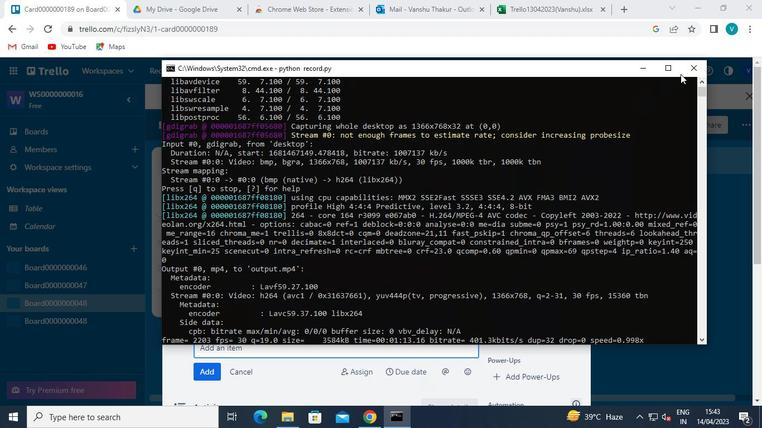 
